 Task: Find connections with filter location Dhāmnod with filter topic #stayhomewith filter profile language German with filter current company YASH Technologies with filter school Mar Athanasius College of Engineering with filter industry Shipbuilding with filter service category Lead Generation with filter keywords title Biological Engineer
Action: Mouse moved to (551, 72)
Screenshot: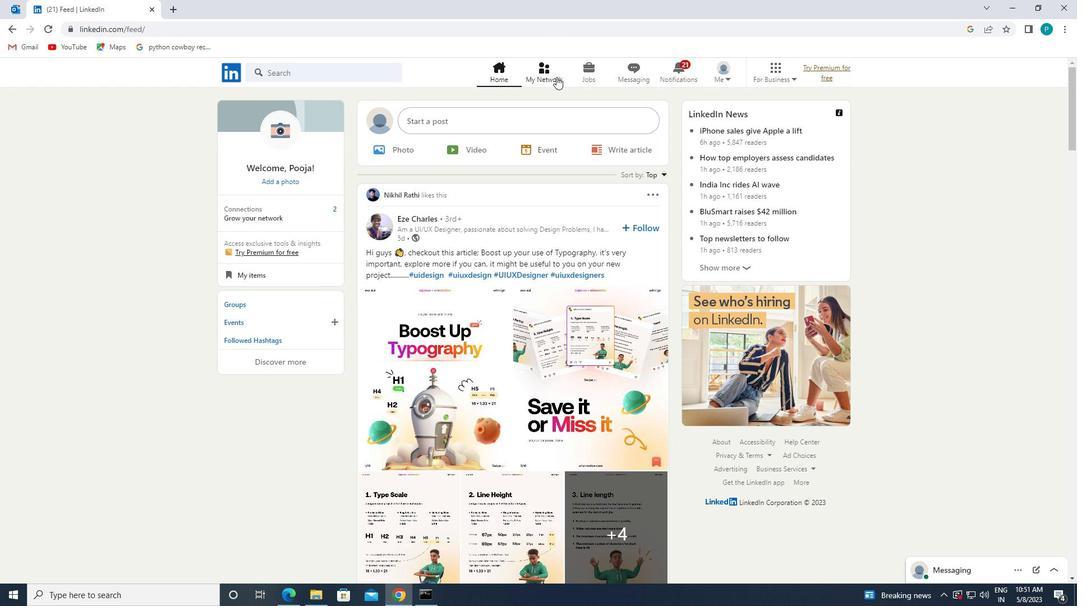 
Action: Mouse pressed left at (551, 72)
Screenshot: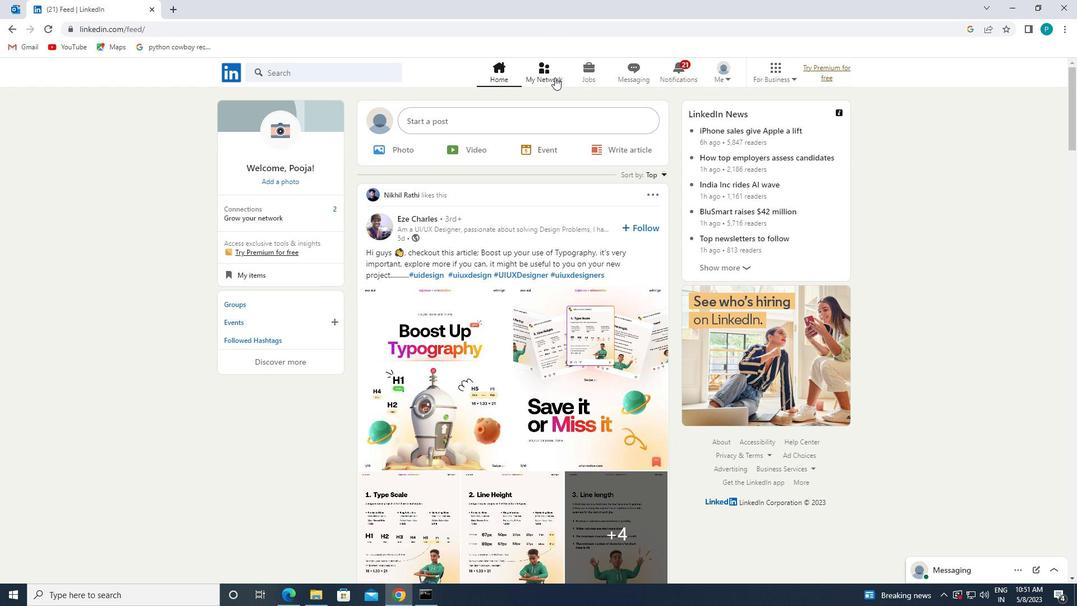 
Action: Mouse moved to (312, 140)
Screenshot: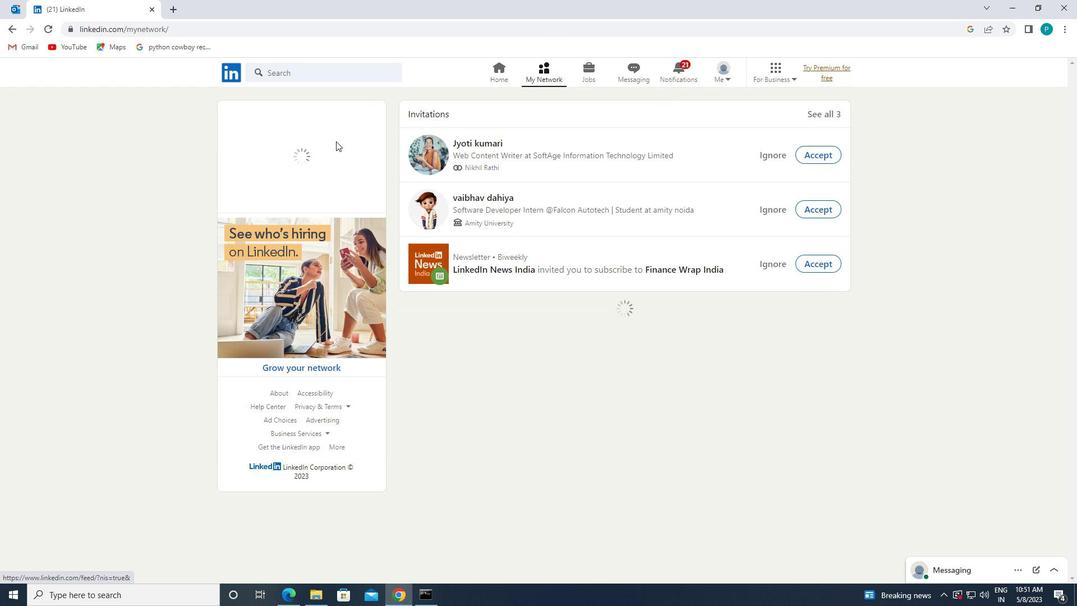 
Action: Mouse pressed left at (312, 140)
Screenshot: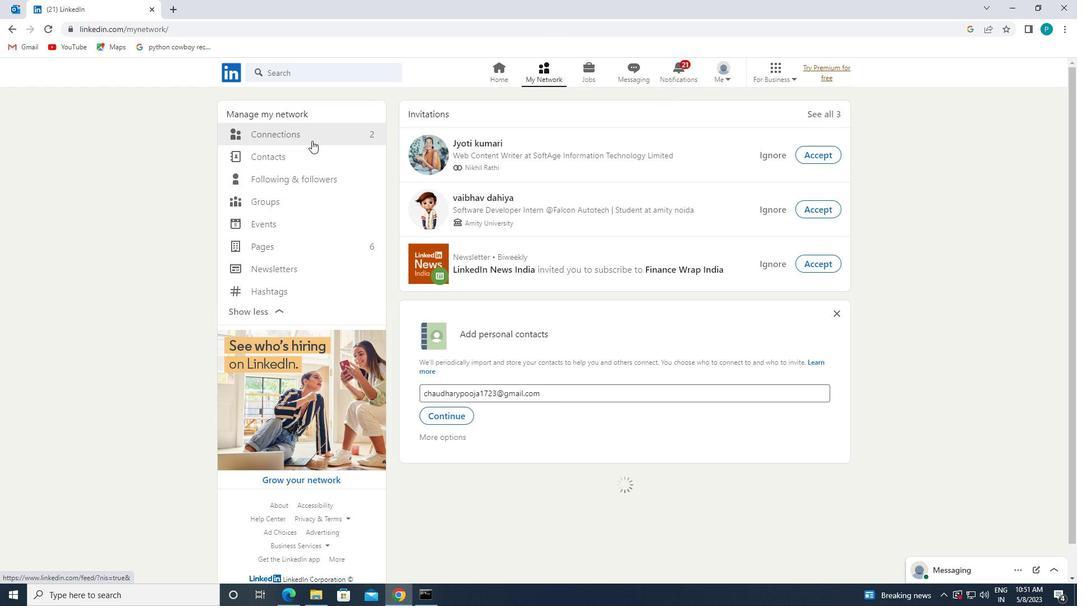 
Action: Mouse moved to (312, 140)
Screenshot: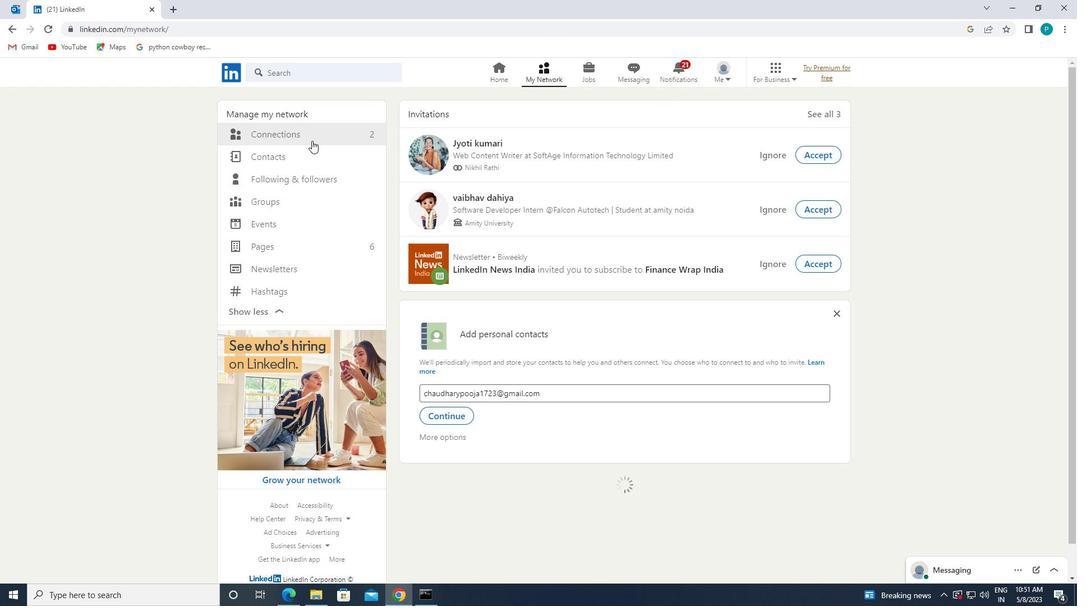 
Action: Mouse pressed left at (312, 140)
Screenshot: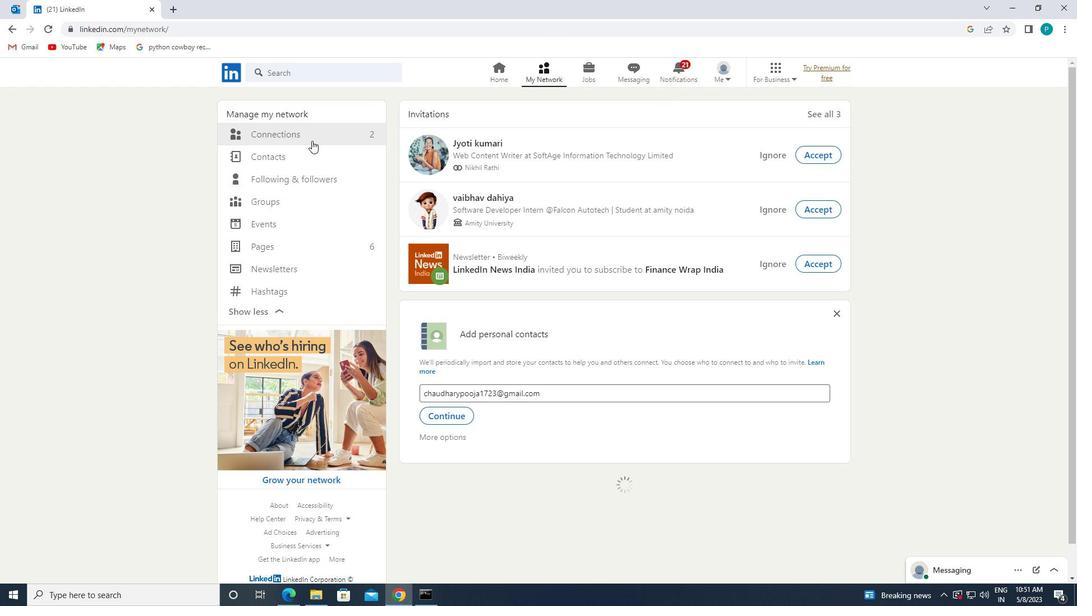 
Action: Mouse pressed left at (312, 140)
Screenshot: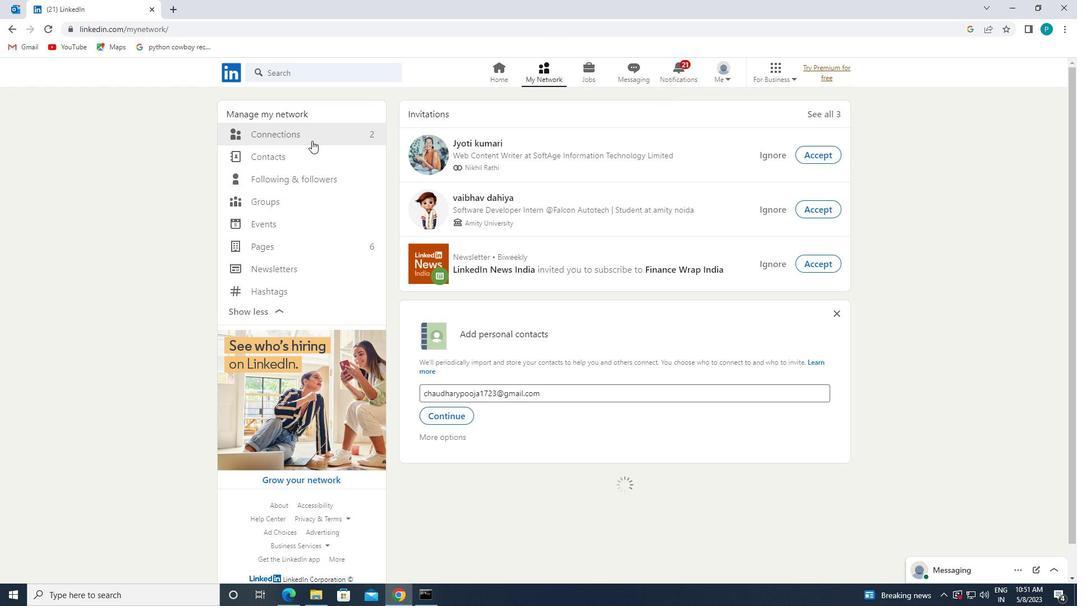 
Action: Mouse moved to (313, 133)
Screenshot: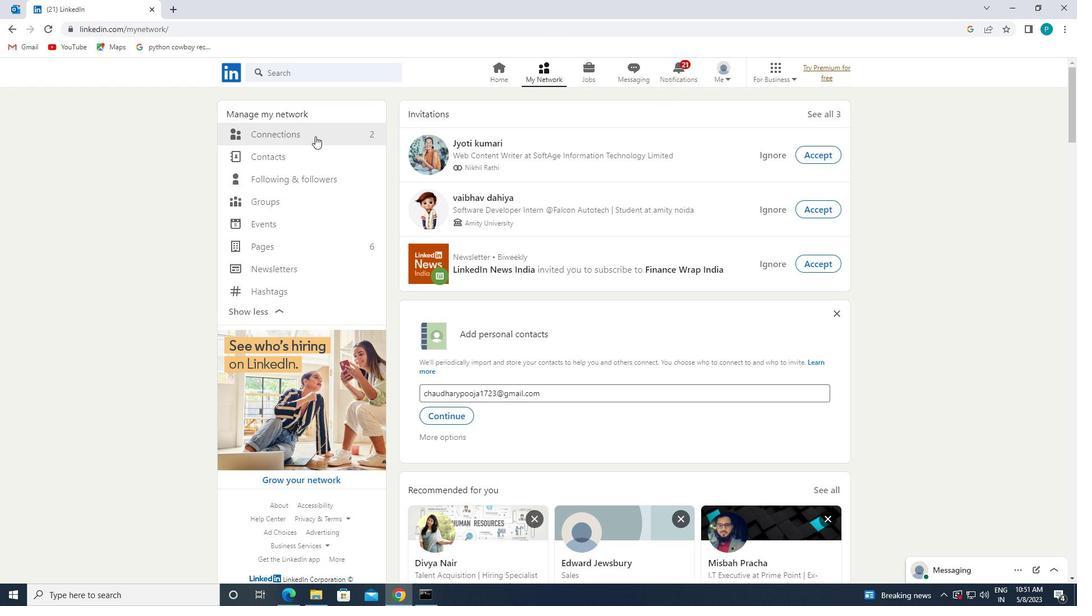 
Action: Mouse pressed left at (313, 133)
Screenshot: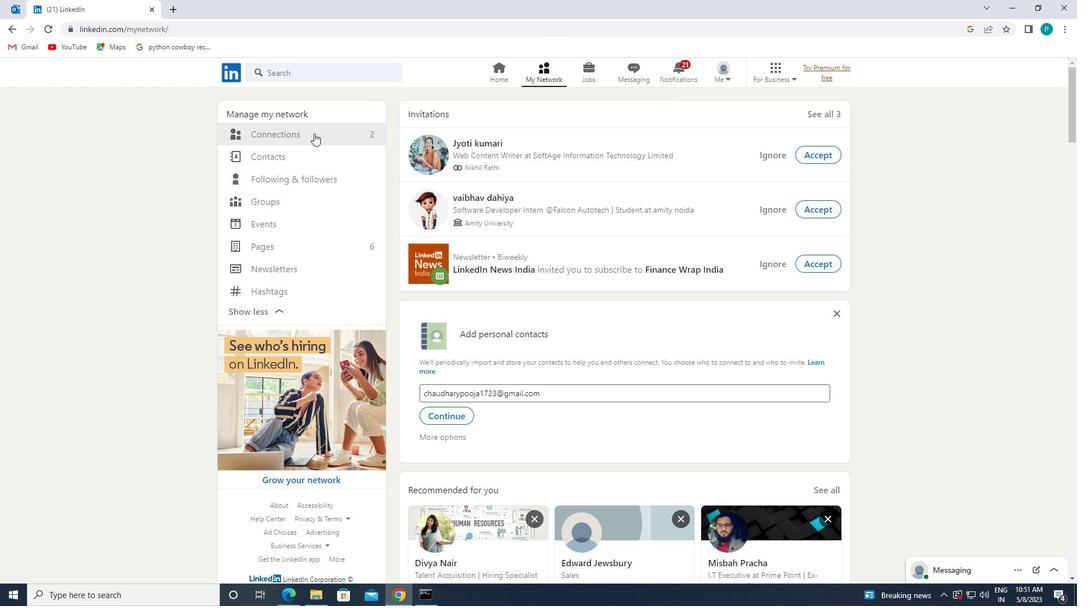 
Action: Mouse moved to (624, 131)
Screenshot: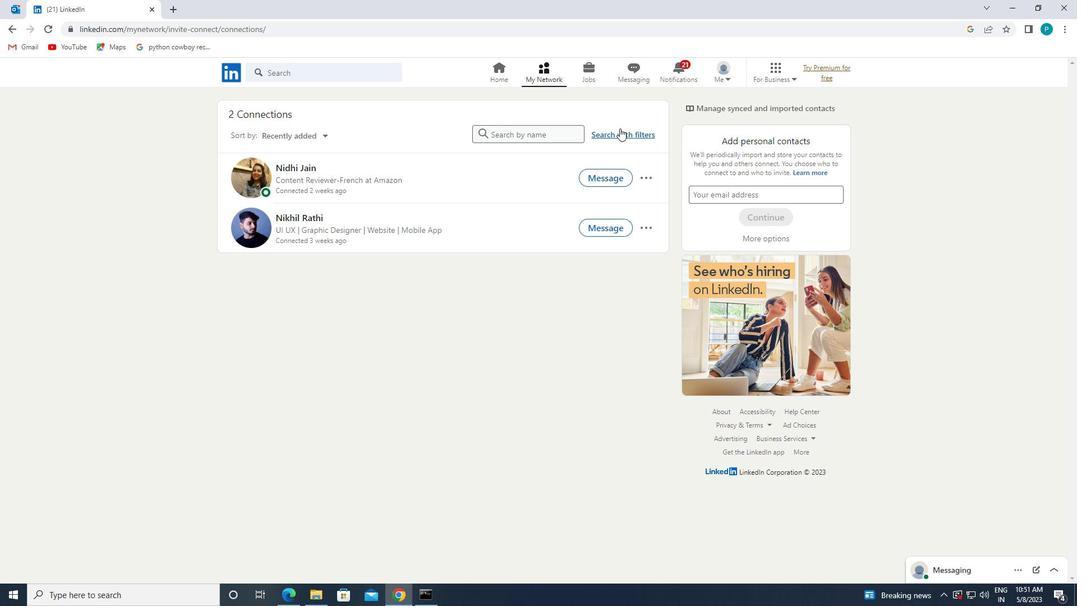 
Action: Mouse pressed left at (624, 131)
Screenshot: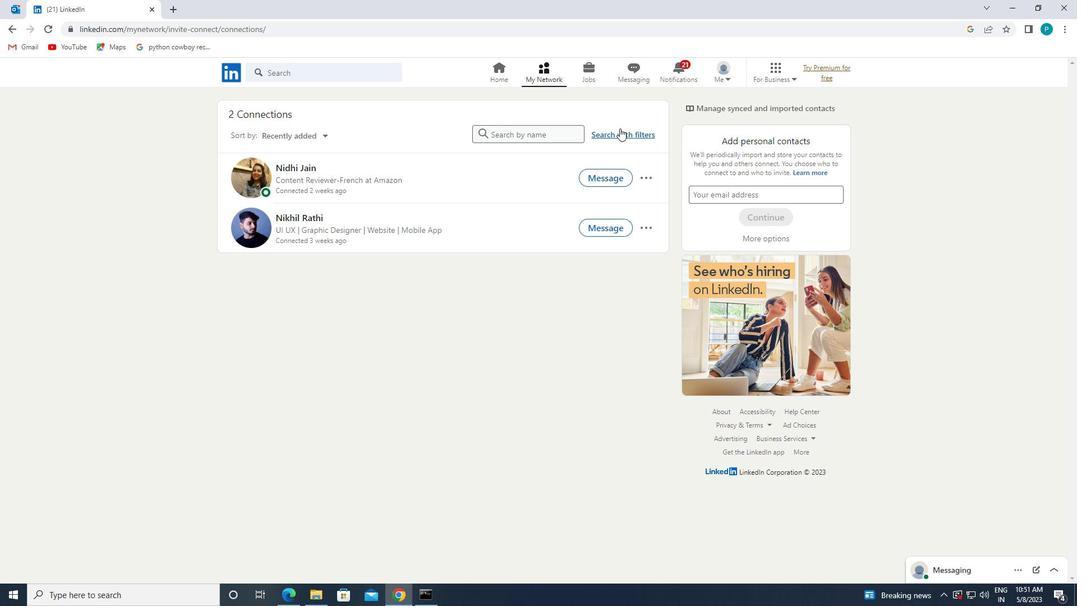 
Action: Mouse moved to (570, 102)
Screenshot: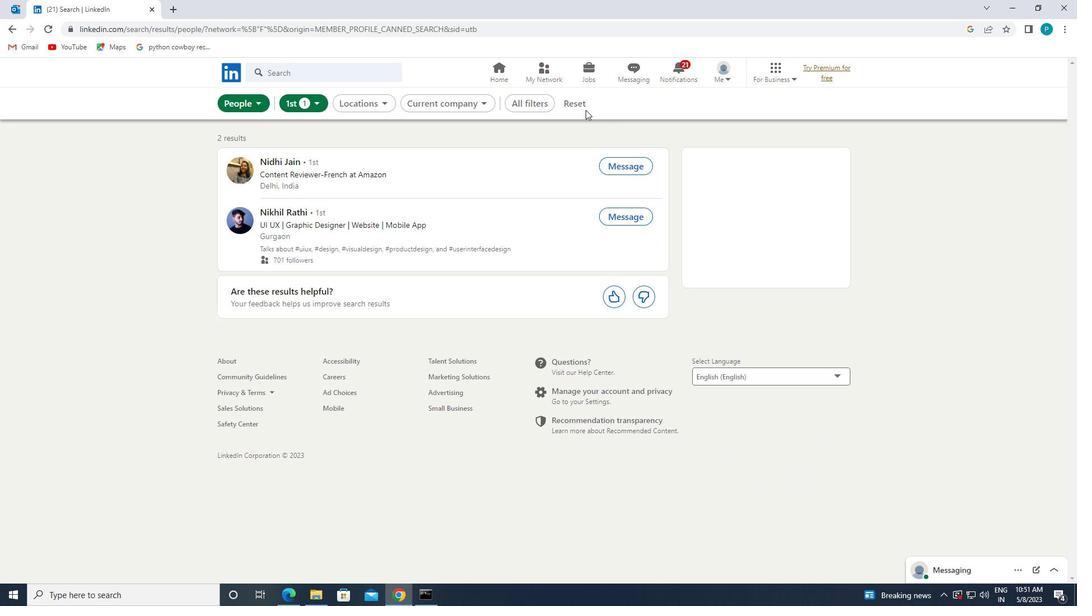
Action: Mouse pressed left at (570, 102)
Screenshot: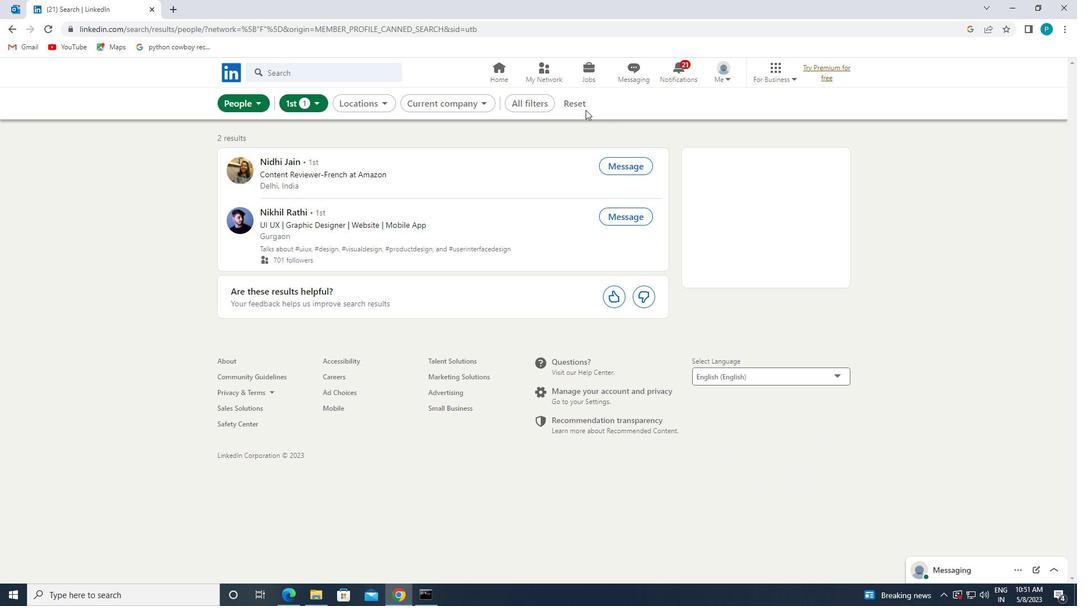 
Action: Mouse pressed left at (570, 102)
Screenshot: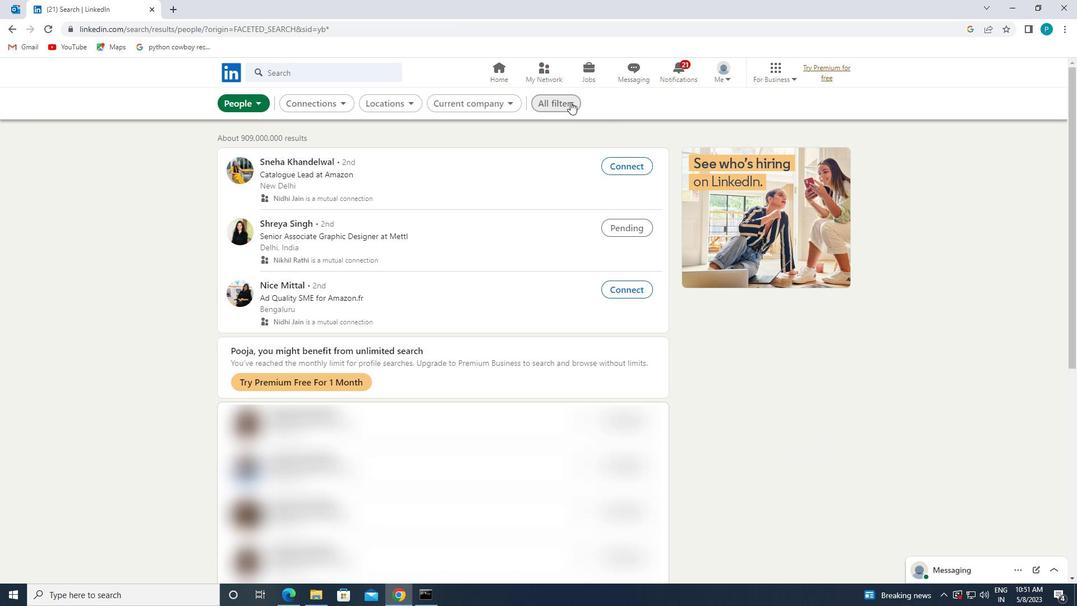 
Action: Mouse moved to (975, 280)
Screenshot: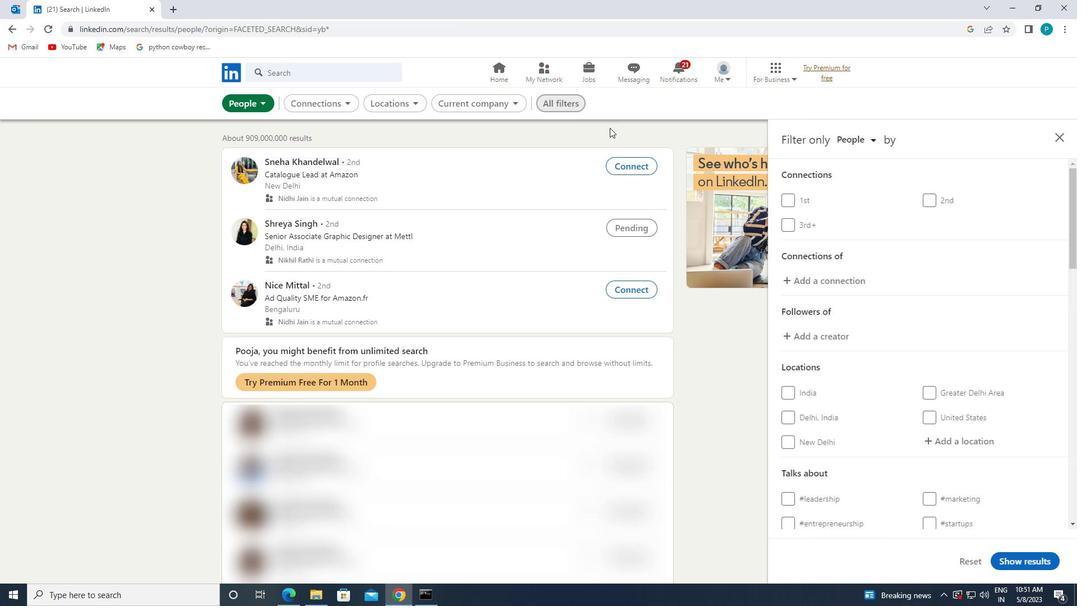 
Action: Mouse scrolled (975, 280) with delta (0, 0)
Screenshot: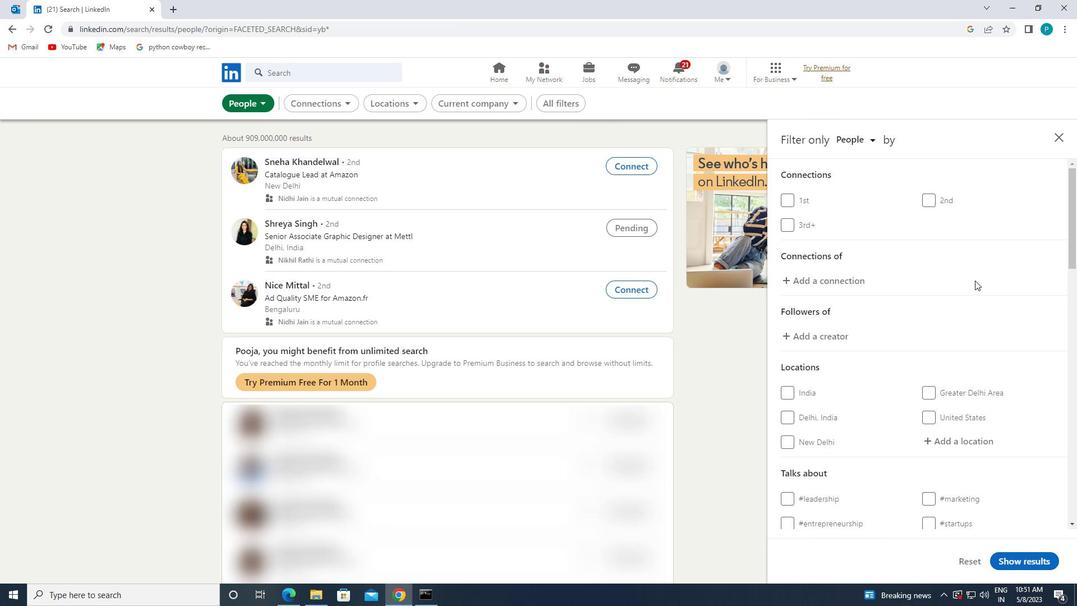 
Action: Mouse scrolled (975, 280) with delta (0, 0)
Screenshot: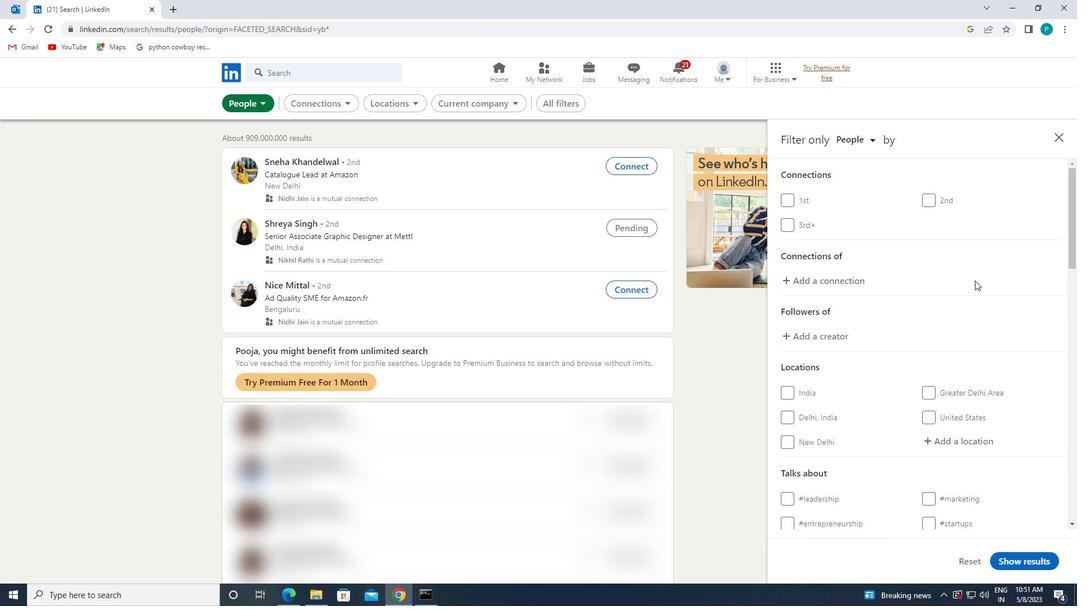 
Action: Mouse moved to (978, 327)
Screenshot: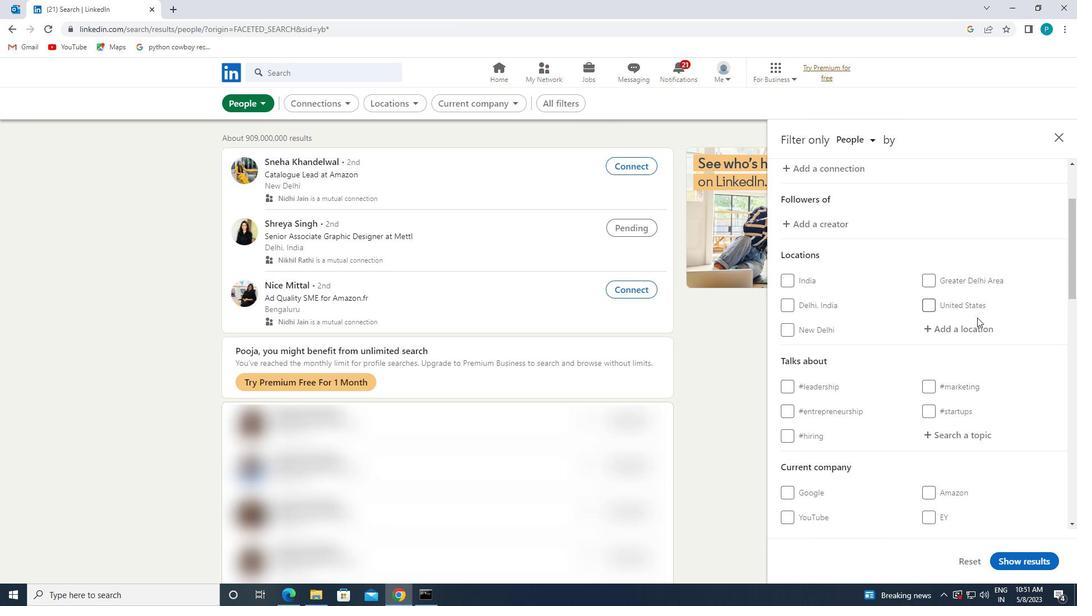 
Action: Mouse pressed left at (978, 327)
Screenshot: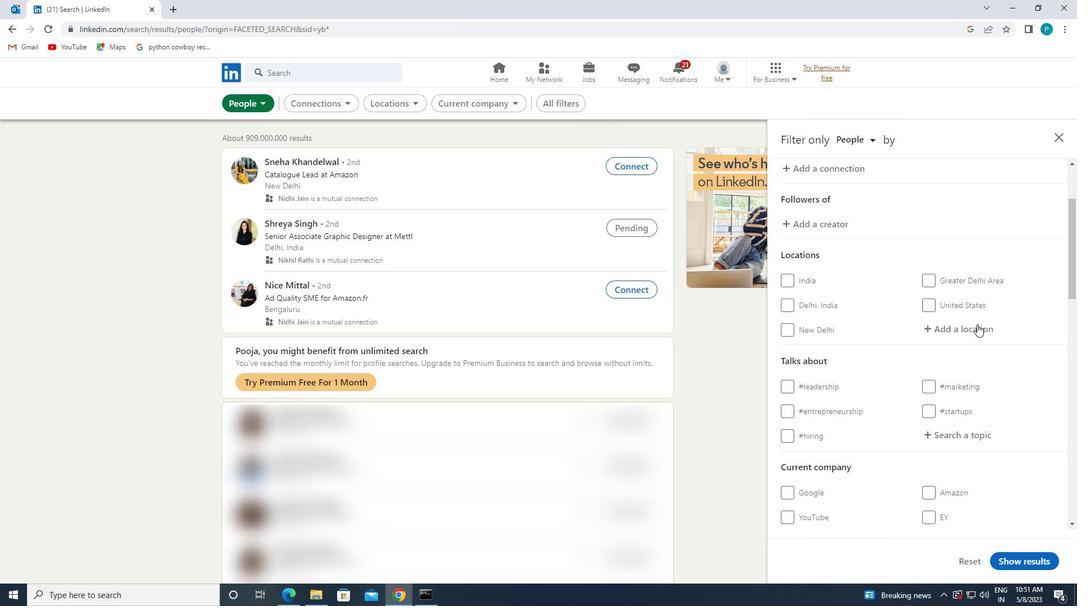 
Action: Key pressed <Key.caps_lock>d<Key.caps_lock>hamnod
Screenshot: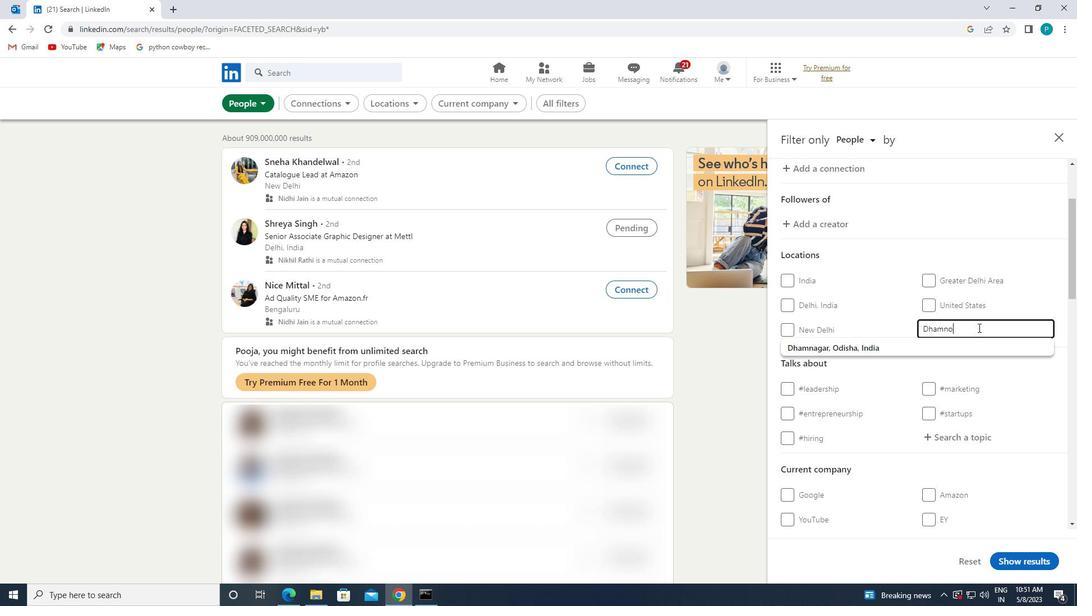
Action: Mouse moved to (968, 368)
Screenshot: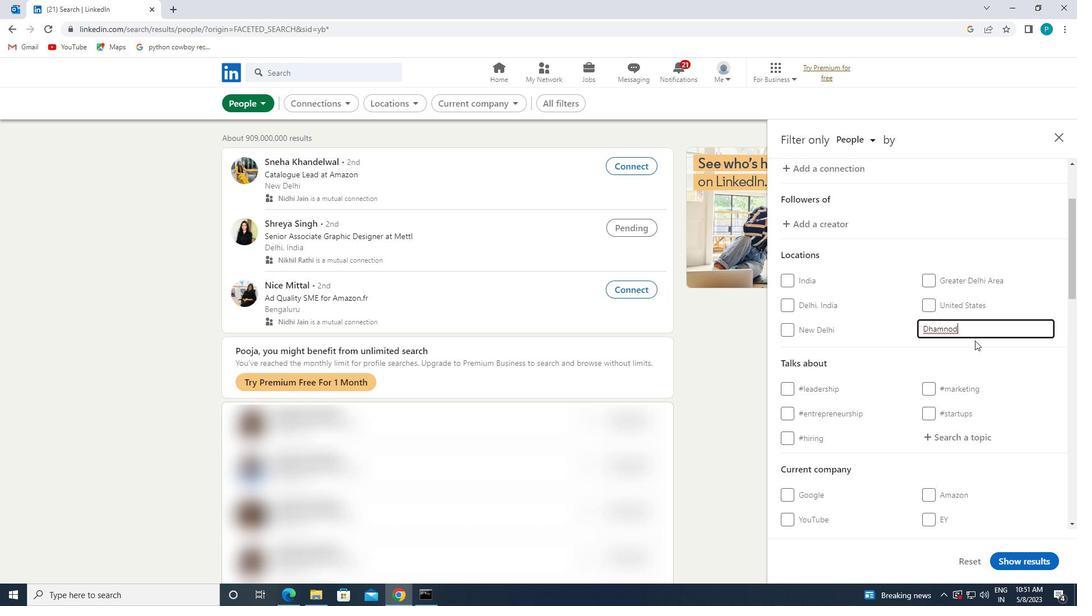 
Action: Mouse scrolled (968, 368) with delta (0, 0)
Screenshot: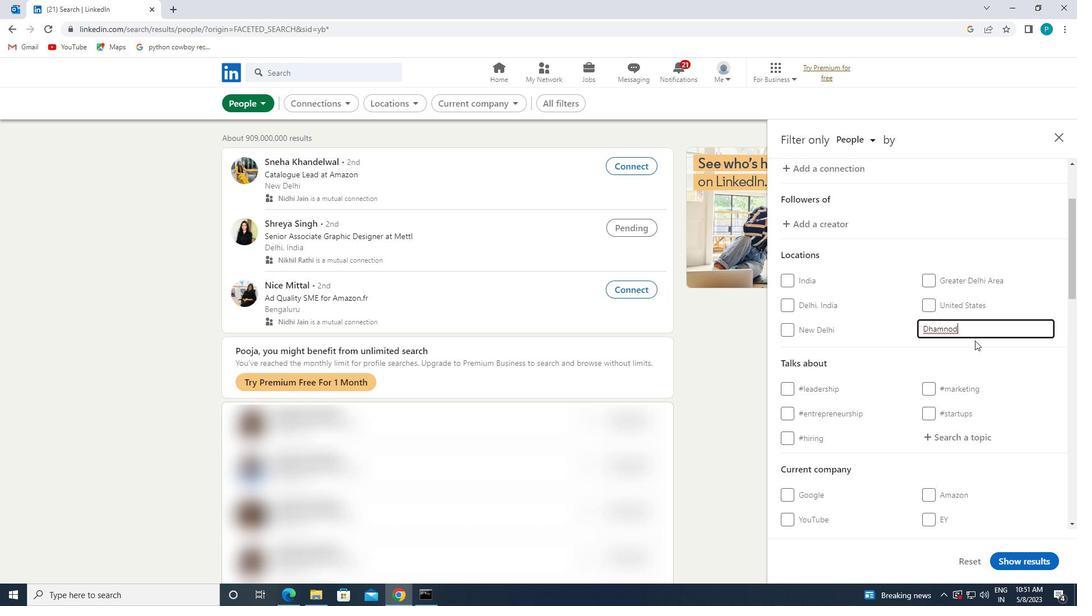 
Action: Mouse moved to (968, 368)
Screenshot: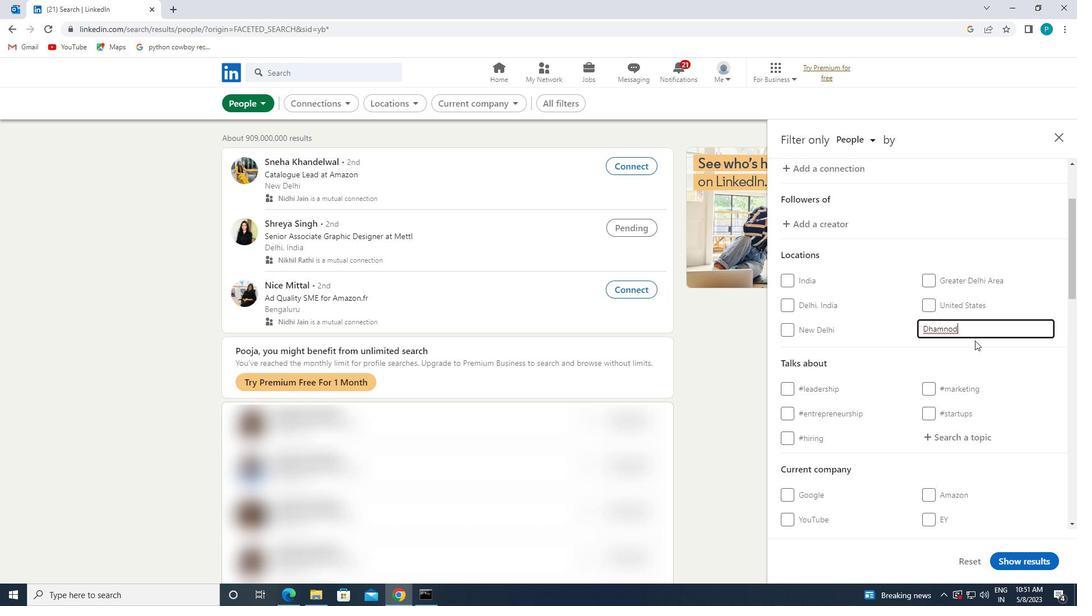 
Action: Mouse scrolled (968, 368) with delta (0, 0)
Screenshot: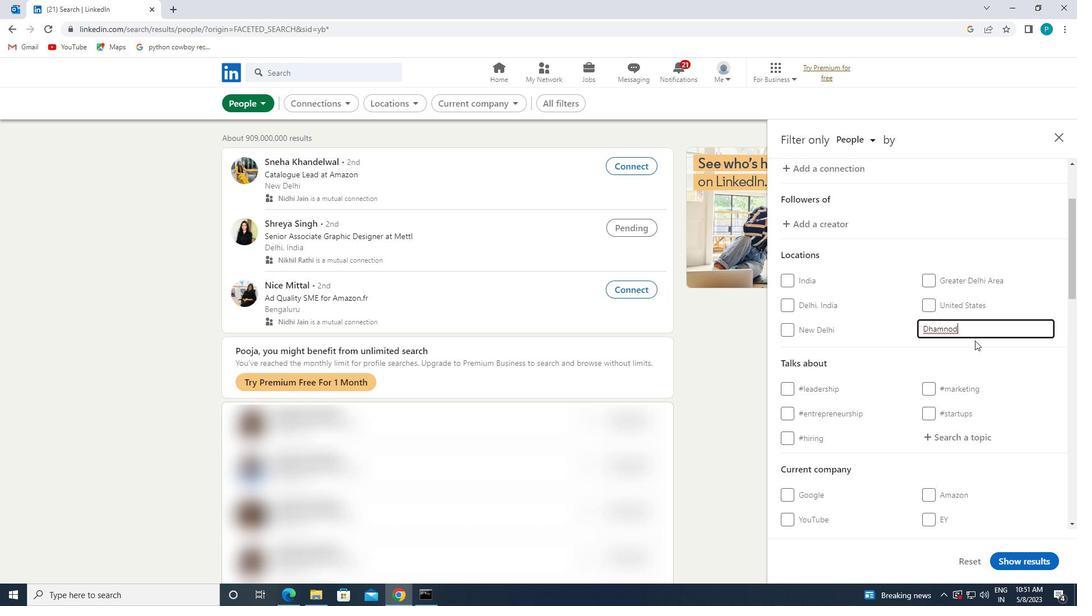 
Action: Mouse moved to (956, 331)
Screenshot: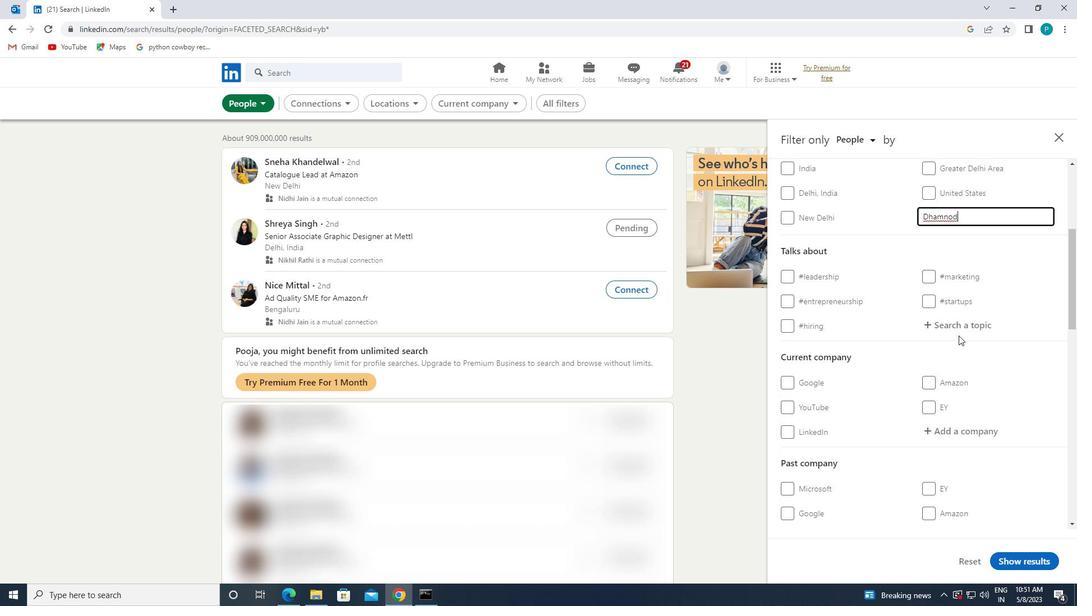 
Action: Mouse pressed left at (956, 331)
Screenshot: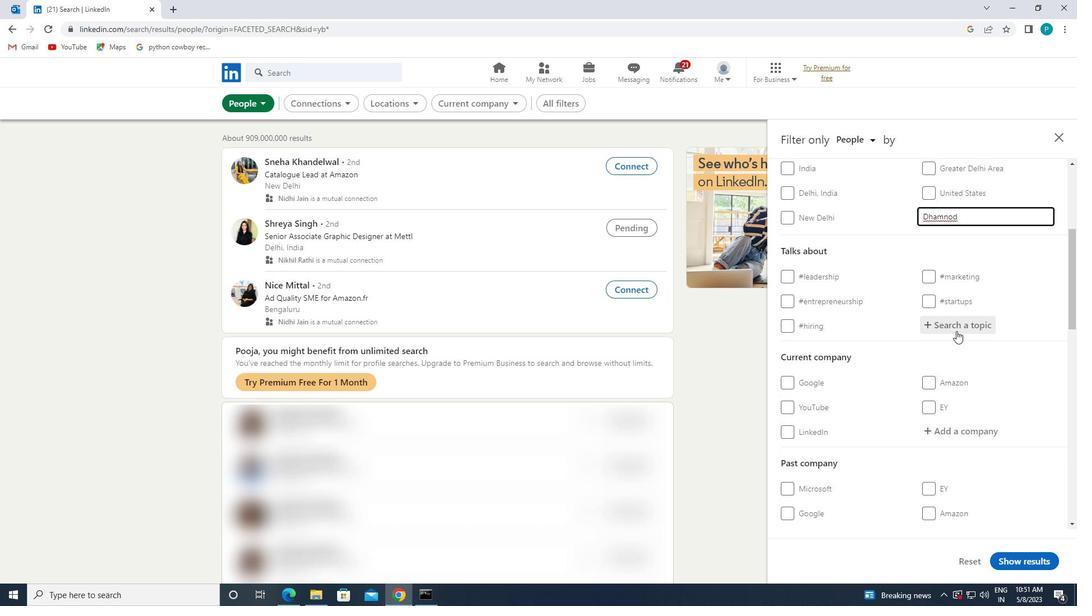 
Action: Key pressed <Key.shift>#STAYHOME
Screenshot: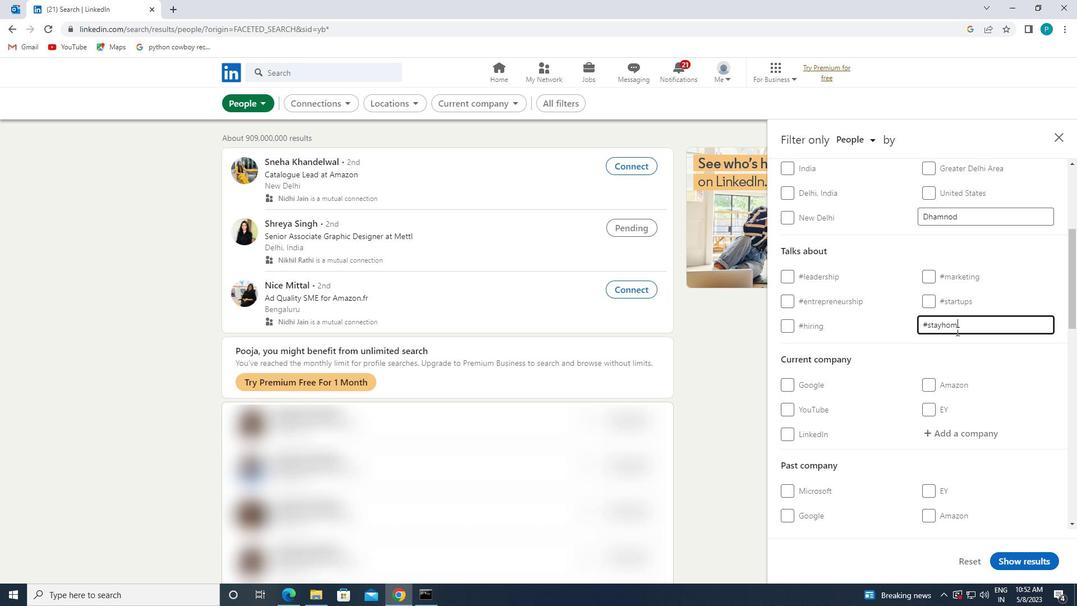 
Action: Mouse scrolled (956, 330) with delta (0, 0)
Screenshot: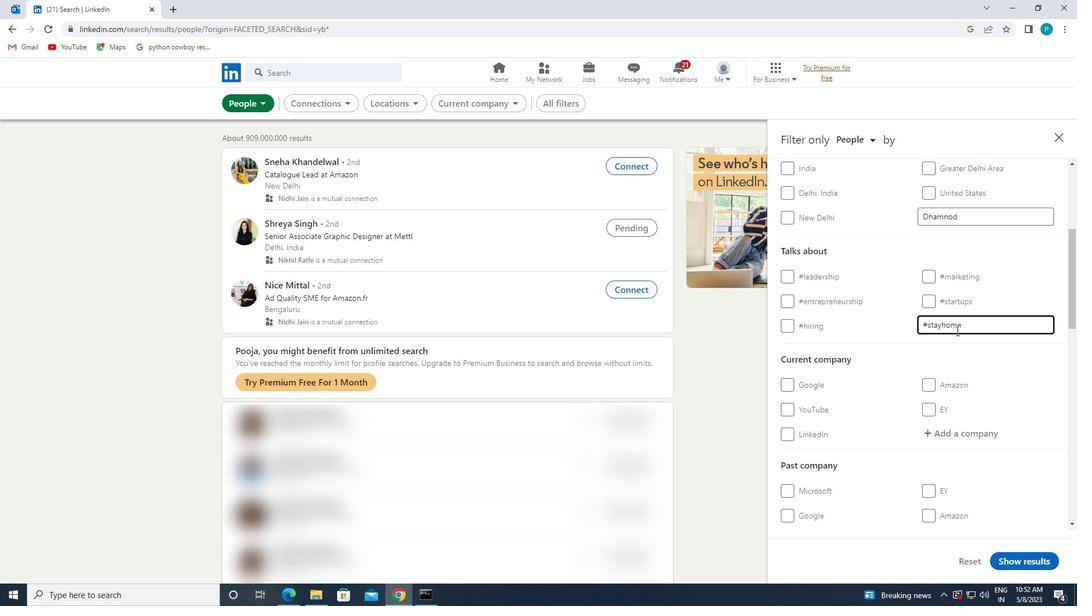 
Action: Mouse moved to (953, 332)
Screenshot: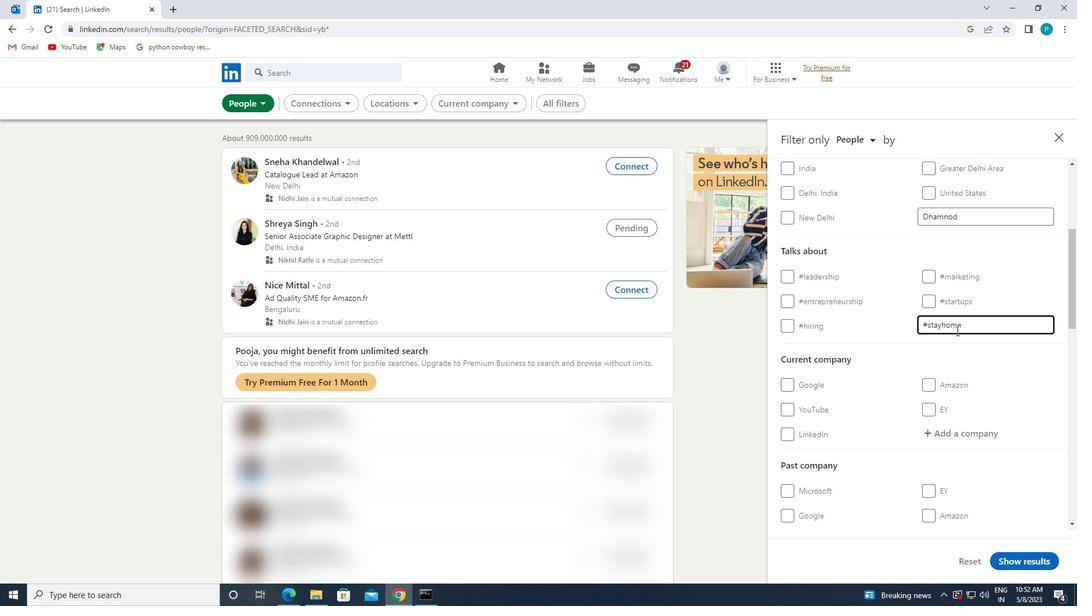 
Action: Mouse scrolled (953, 332) with delta (0, 0)
Screenshot: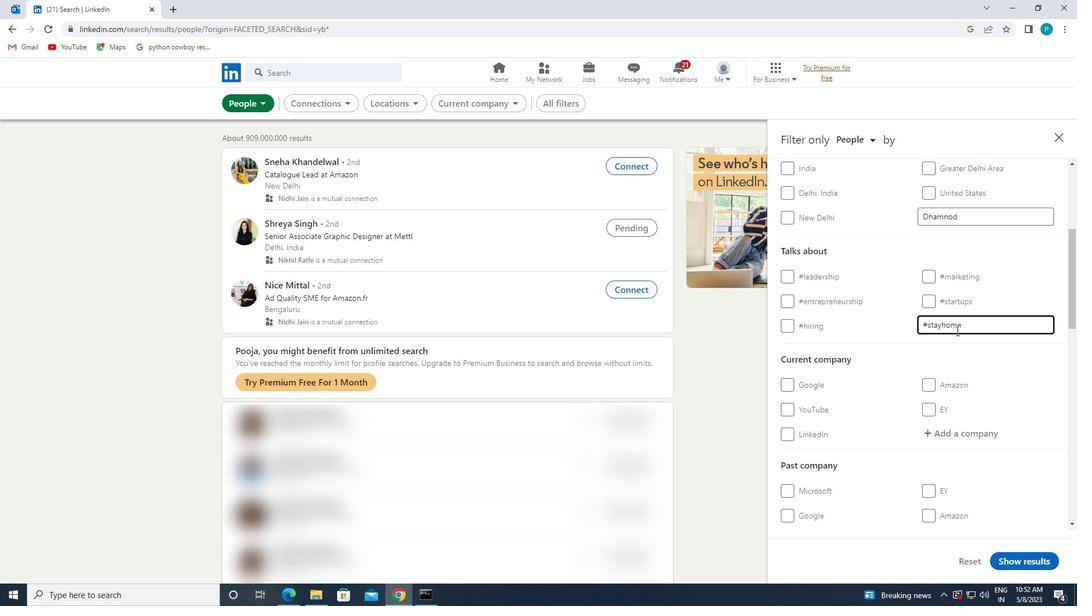 
Action: Mouse moved to (932, 350)
Screenshot: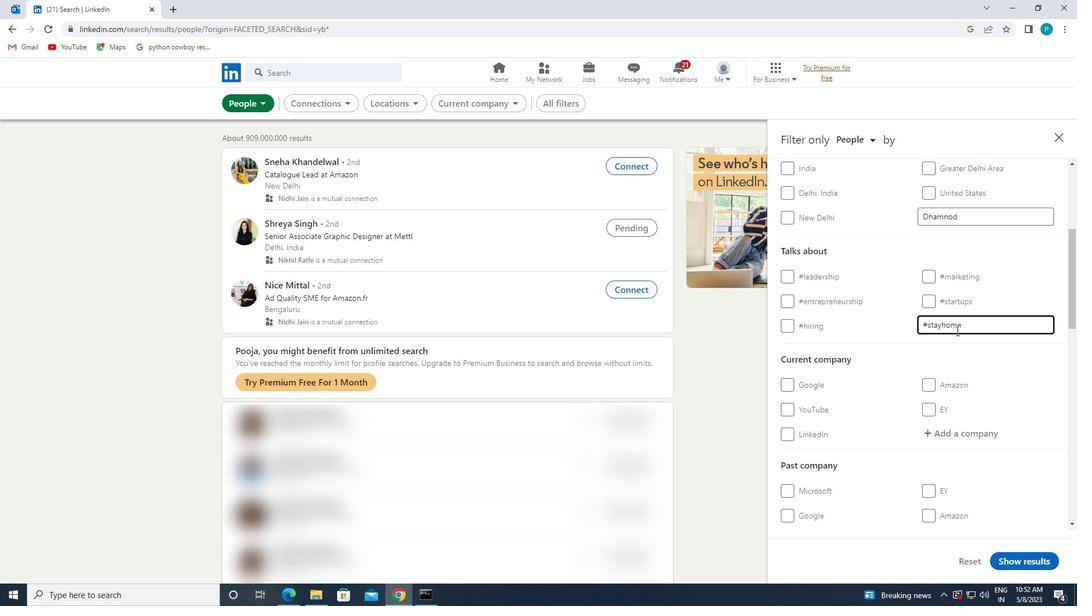 
Action: Mouse scrolled (932, 349) with delta (0, 0)
Screenshot: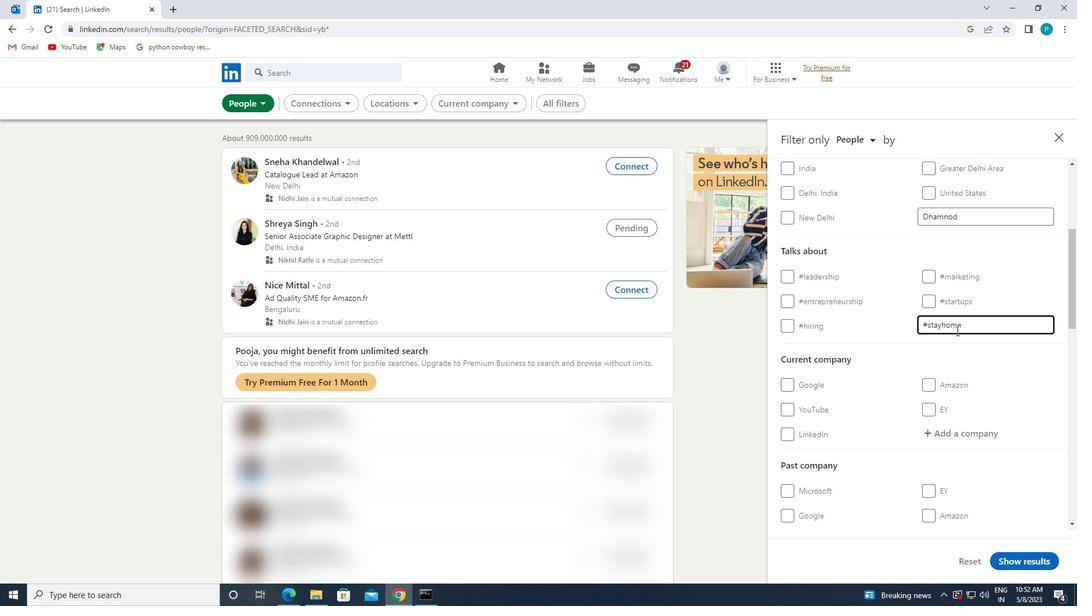 
Action: Mouse moved to (864, 344)
Screenshot: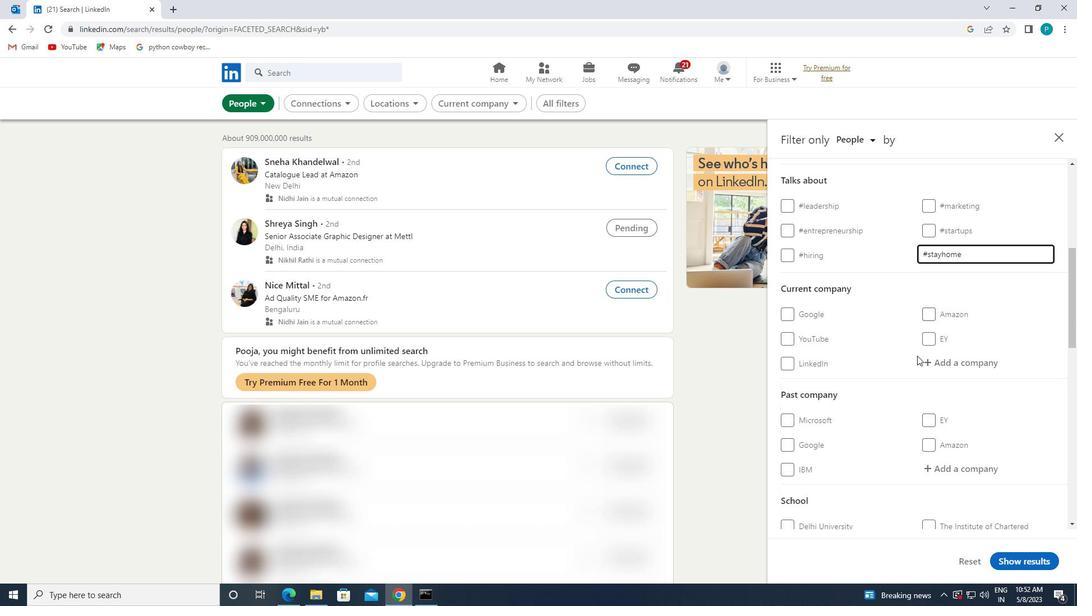 
Action: Mouse scrolled (864, 344) with delta (0, 0)
Screenshot: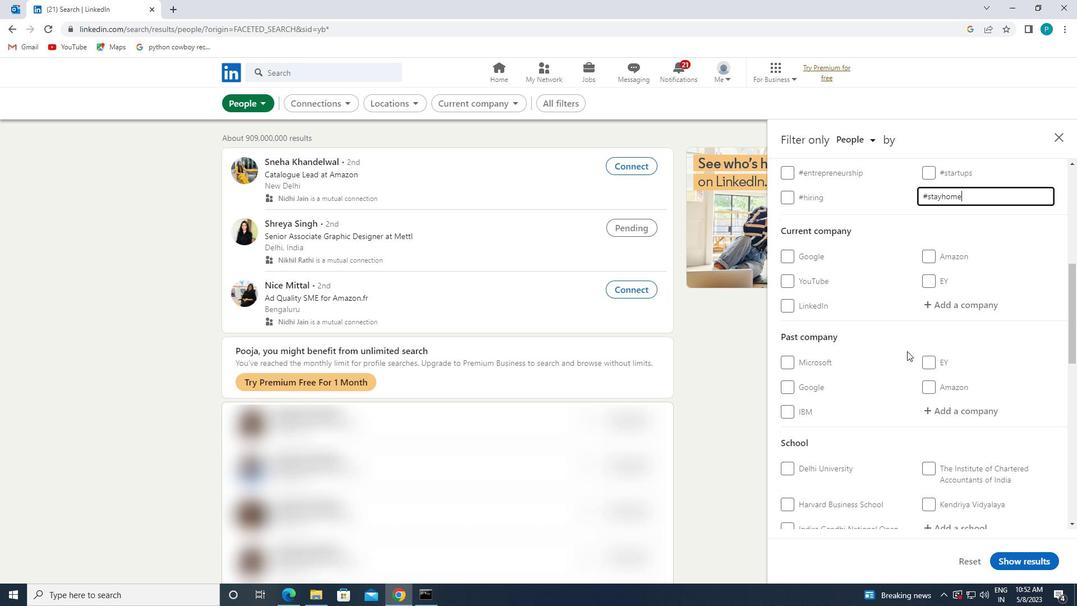 
Action: Mouse scrolled (864, 344) with delta (0, 0)
Screenshot: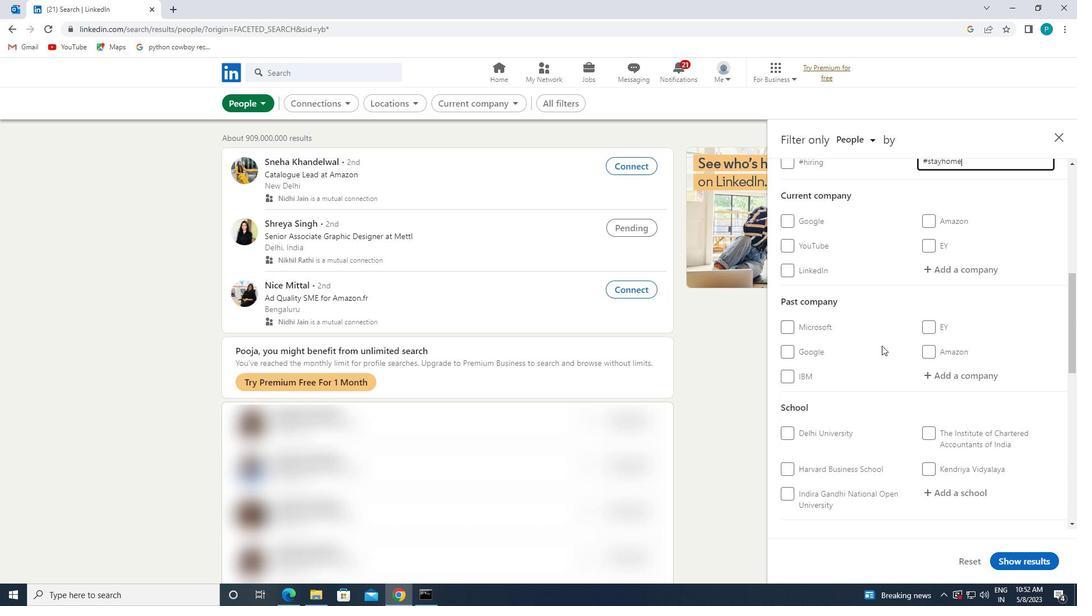
Action: Mouse scrolled (864, 344) with delta (0, 0)
Screenshot: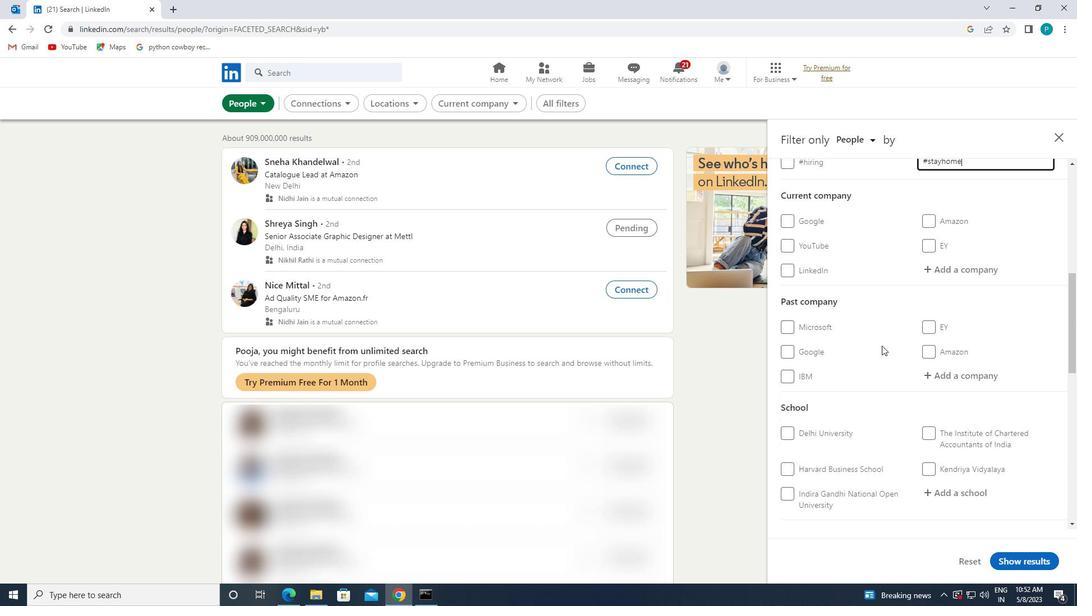 
Action: Mouse moved to (826, 395)
Screenshot: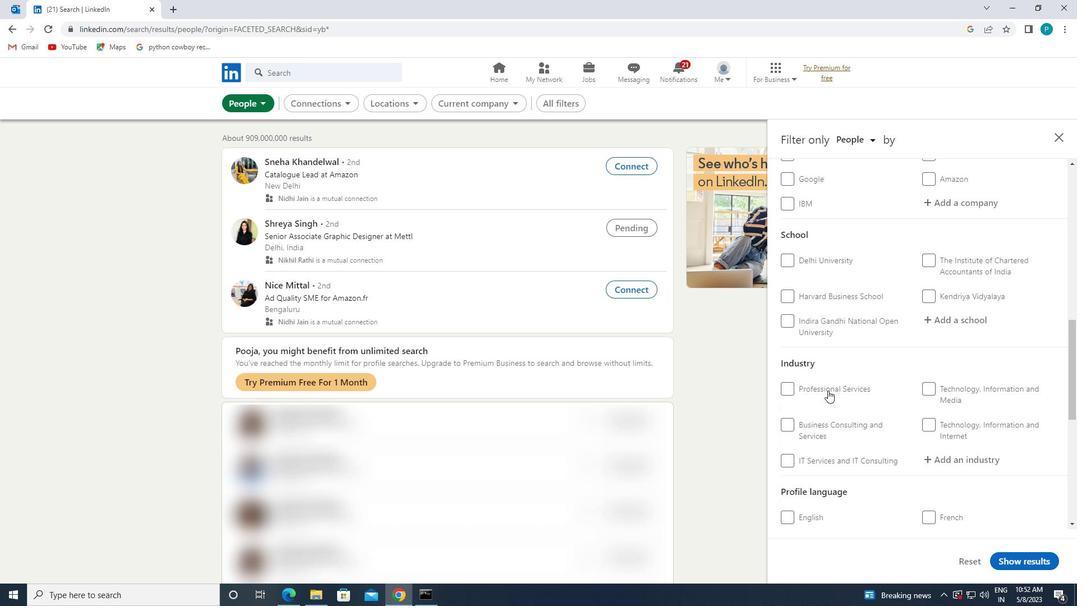 
Action: Mouse scrolled (826, 395) with delta (0, 0)
Screenshot: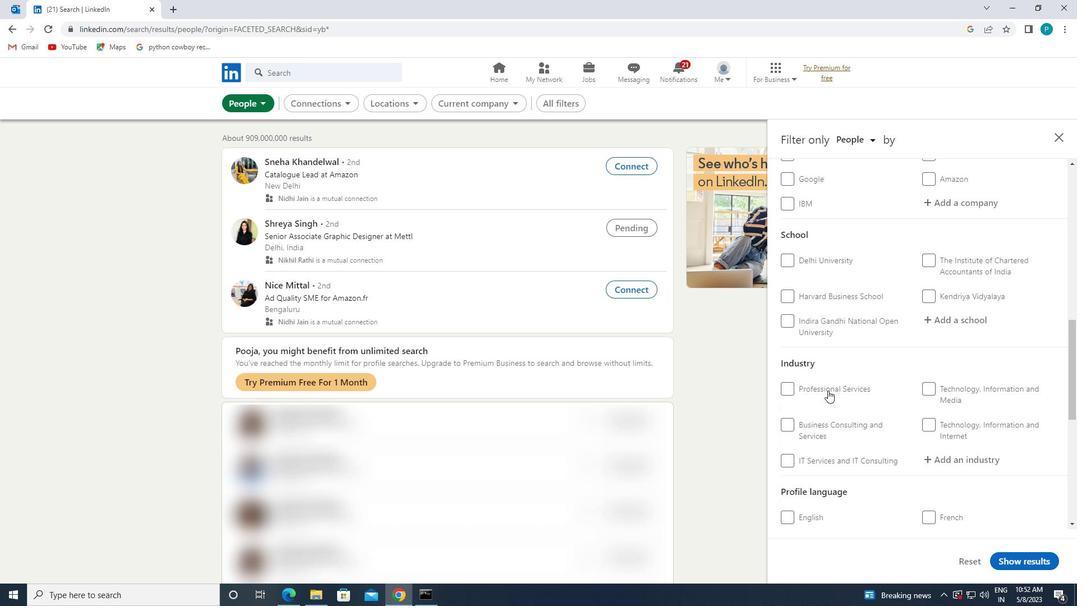 
Action: Mouse moved to (826, 396)
Screenshot: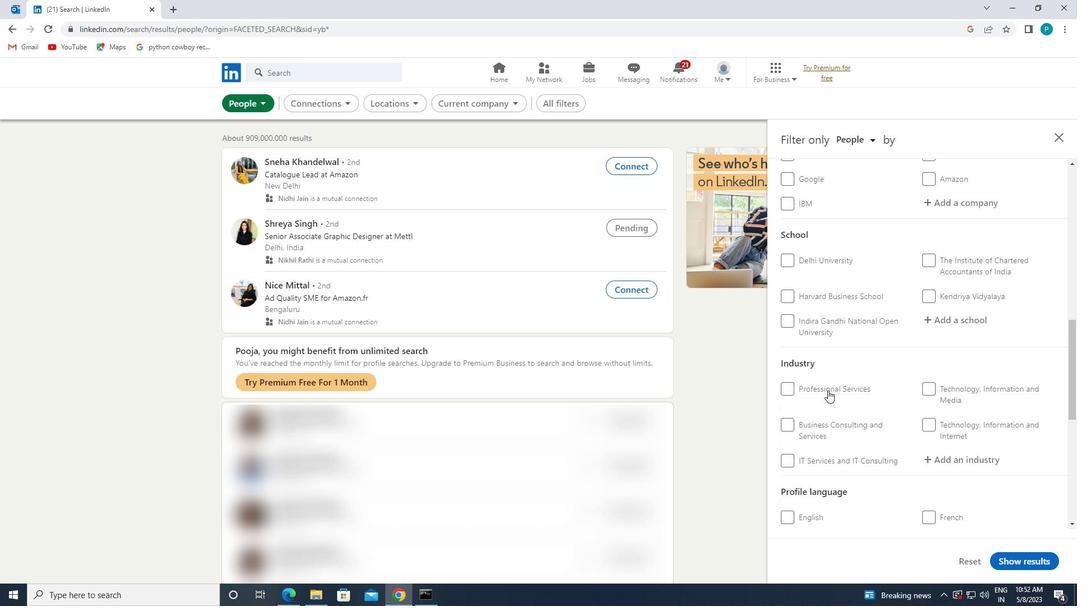 
Action: Mouse scrolled (826, 396) with delta (0, 0)
Screenshot: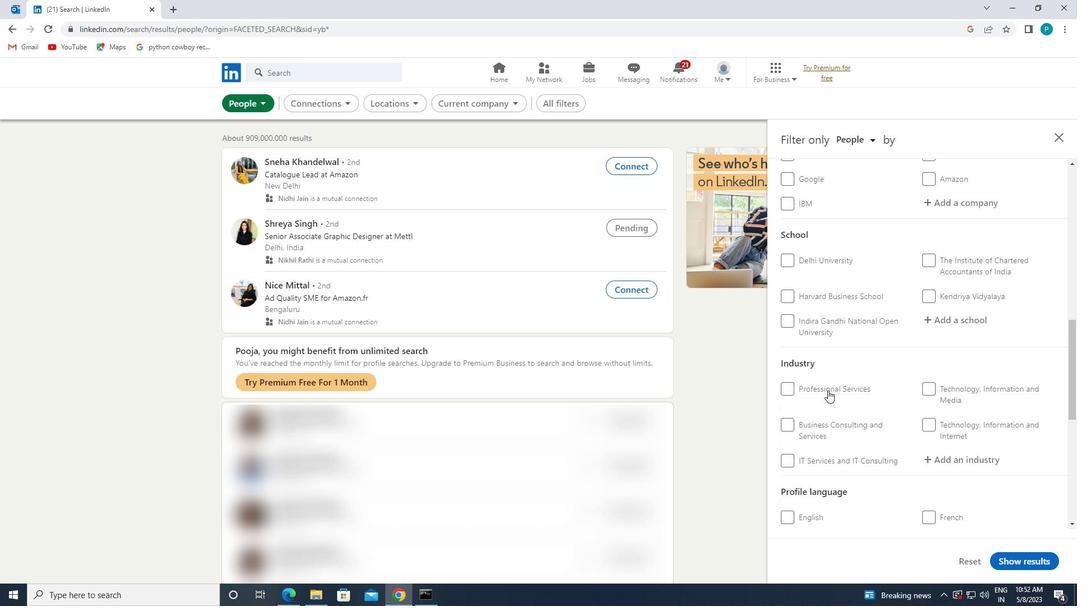 
Action: Mouse moved to (802, 452)
Screenshot: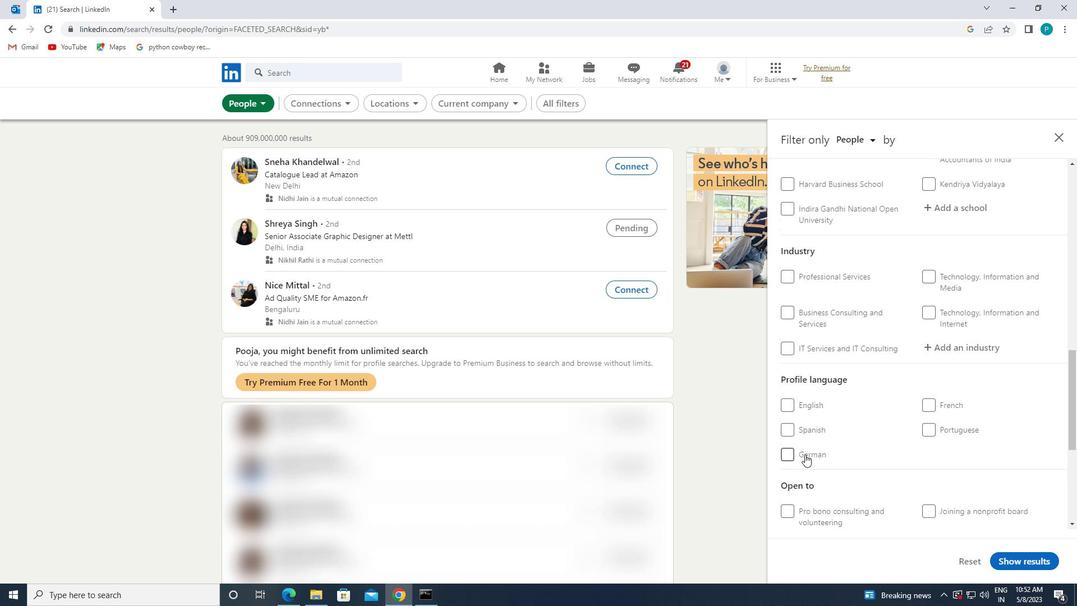 
Action: Mouse pressed left at (802, 452)
Screenshot: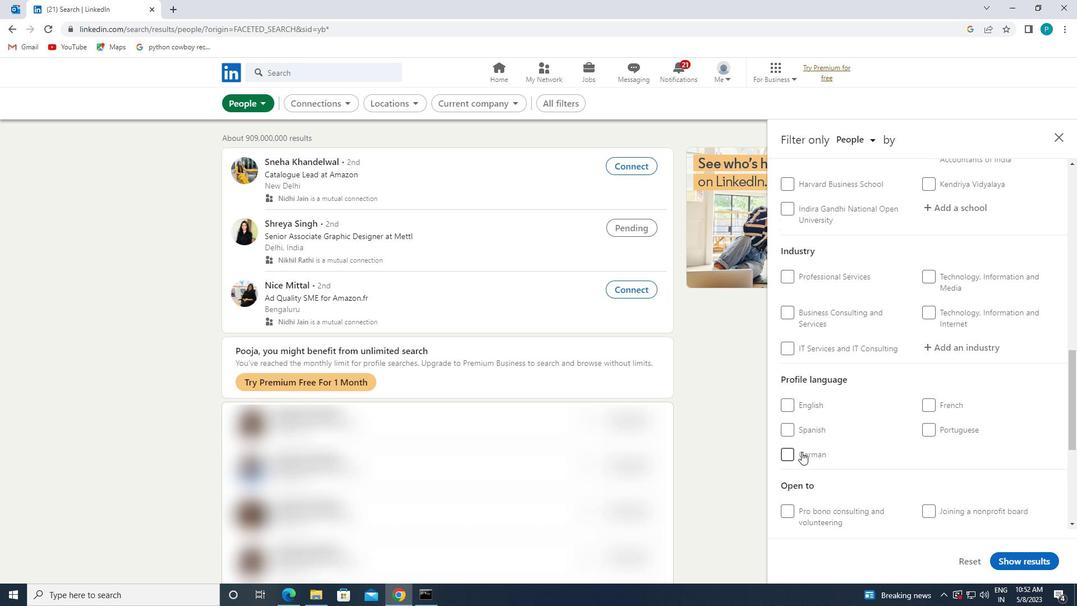 
Action: Mouse moved to (959, 421)
Screenshot: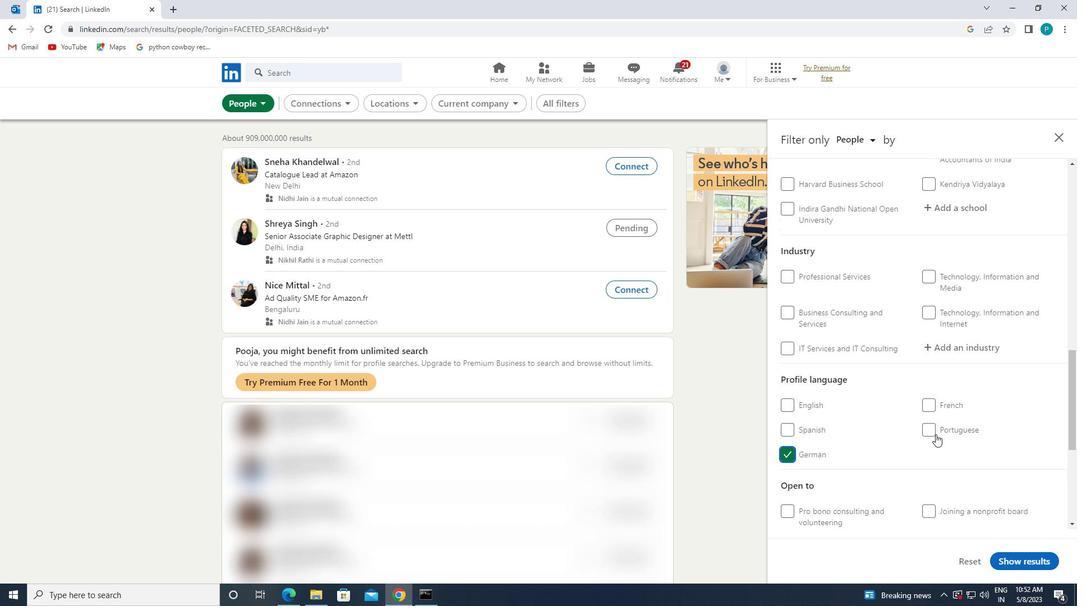 
Action: Mouse scrolled (959, 422) with delta (0, 0)
Screenshot: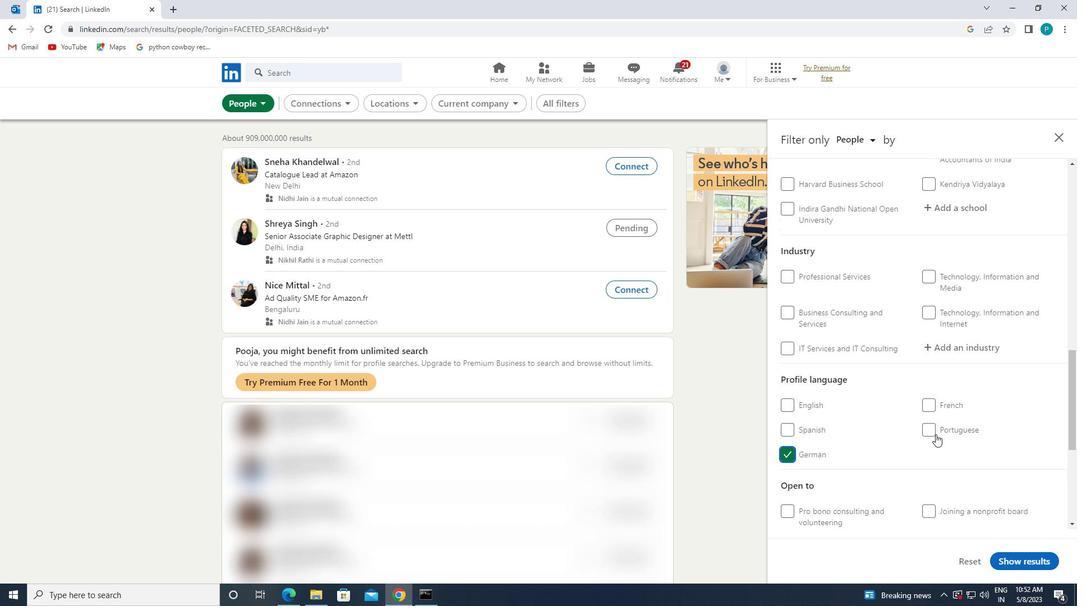 
Action: Mouse moved to (959, 419)
Screenshot: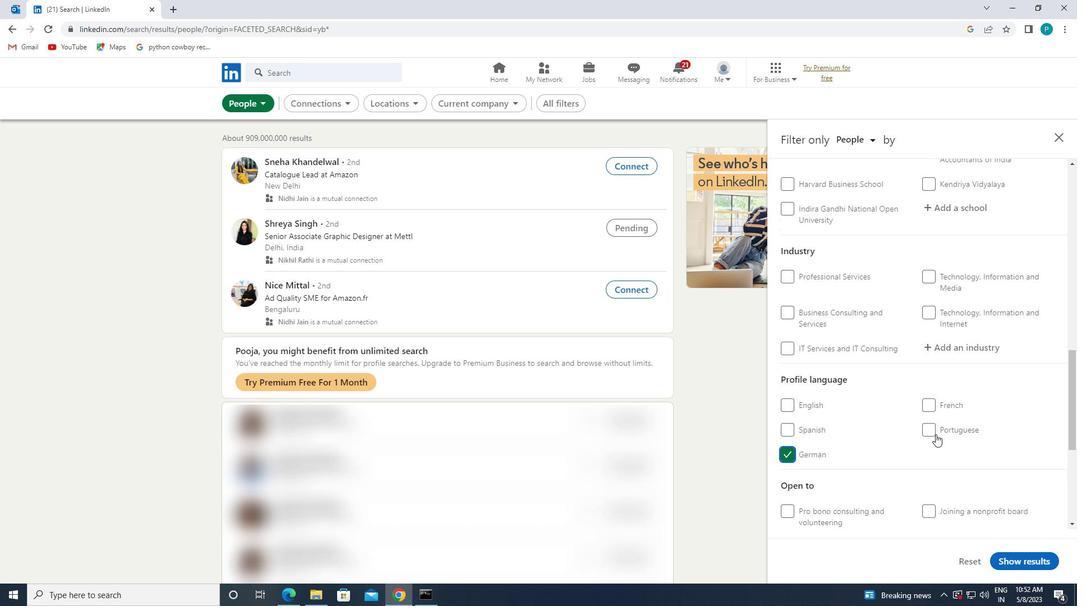 
Action: Mouse scrolled (959, 420) with delta (0, 0)
Screenshot: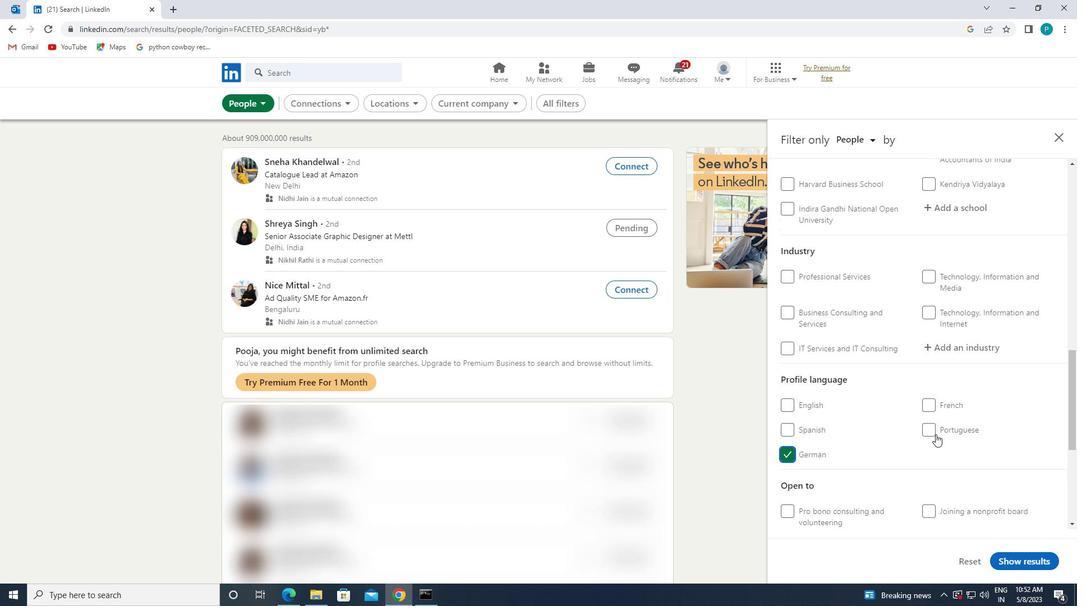 
Action: Mouse moved to (959, 419)
Screenshot: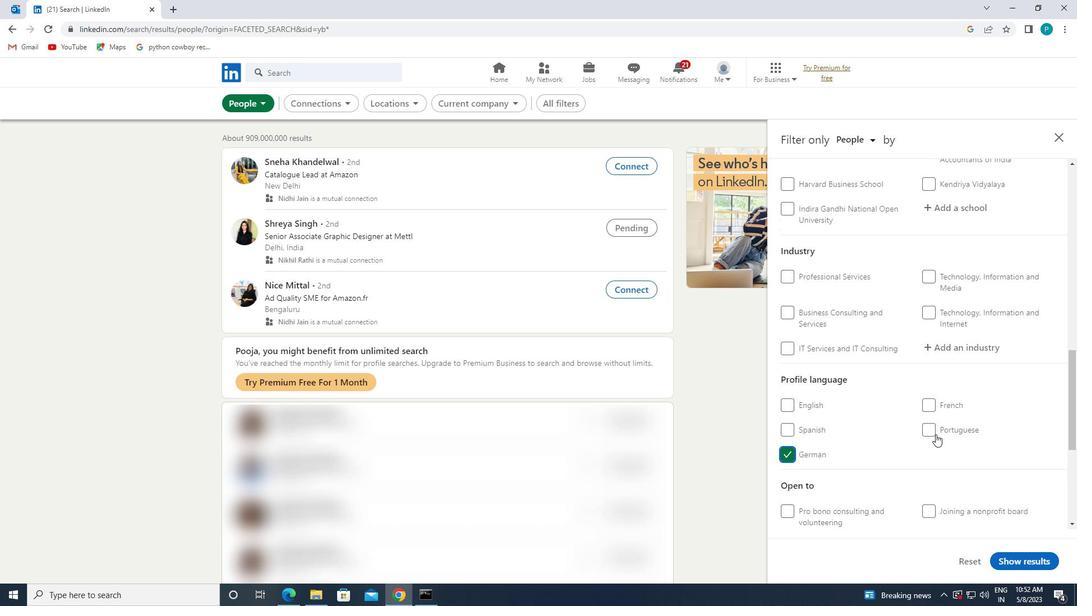 
Action: Mouse scrolled (959, 420) with delta (0, 0)
Screenshot: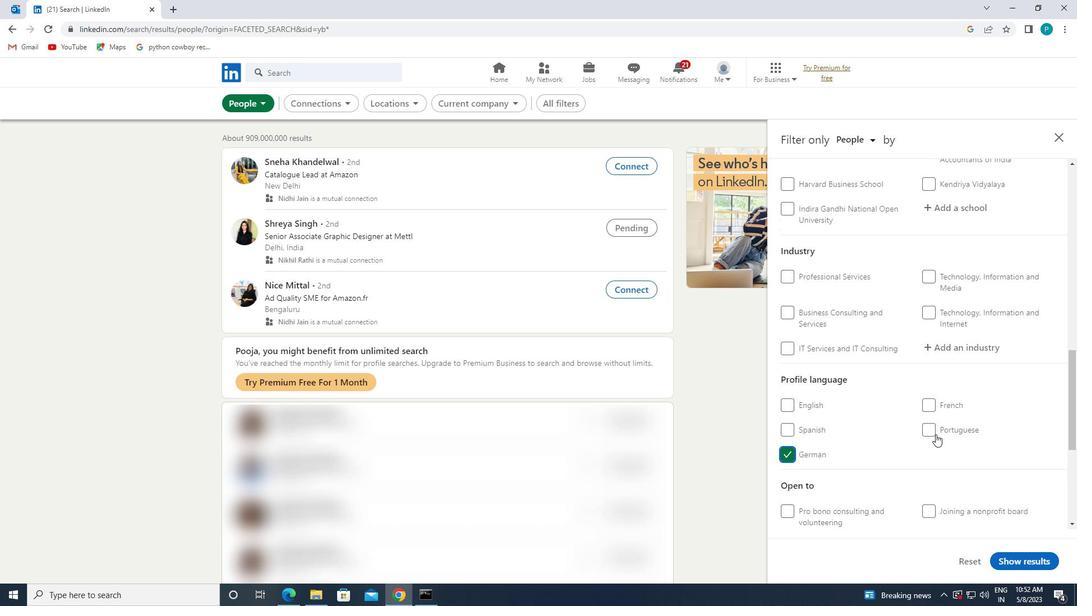 
Action: Mouse moved to (958, 414)
Screenshot: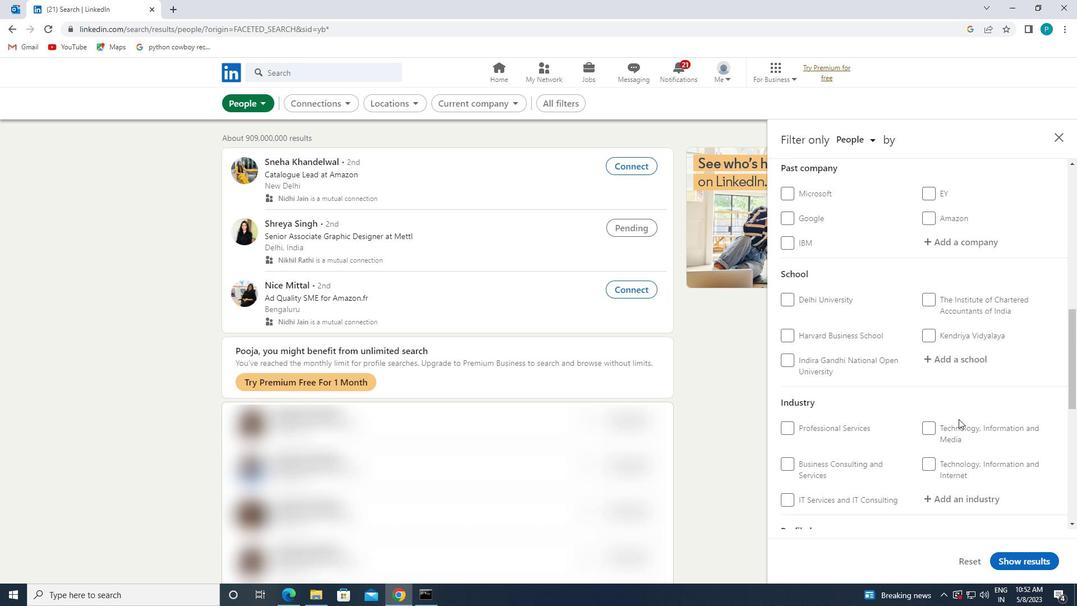 
Action: Mouse scrolled (958, 414) with delta (0, 0)
Screenshot: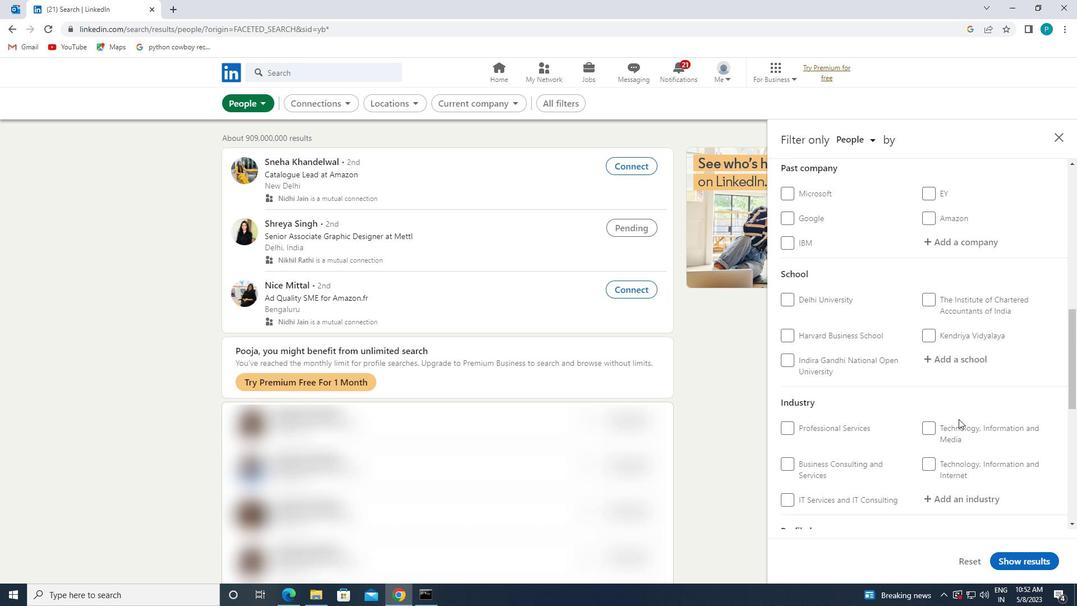
Action: Mouse moved to (958, 413)
Screenshot: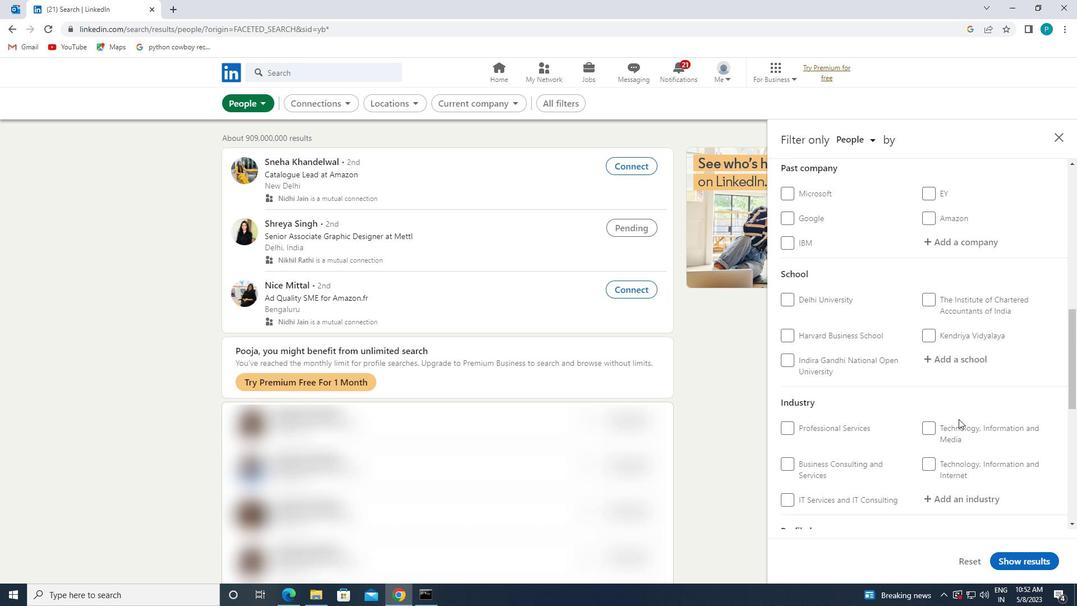 
Action: Mouse scrolled (958, 414) with delta (0, 0)
Screenshot: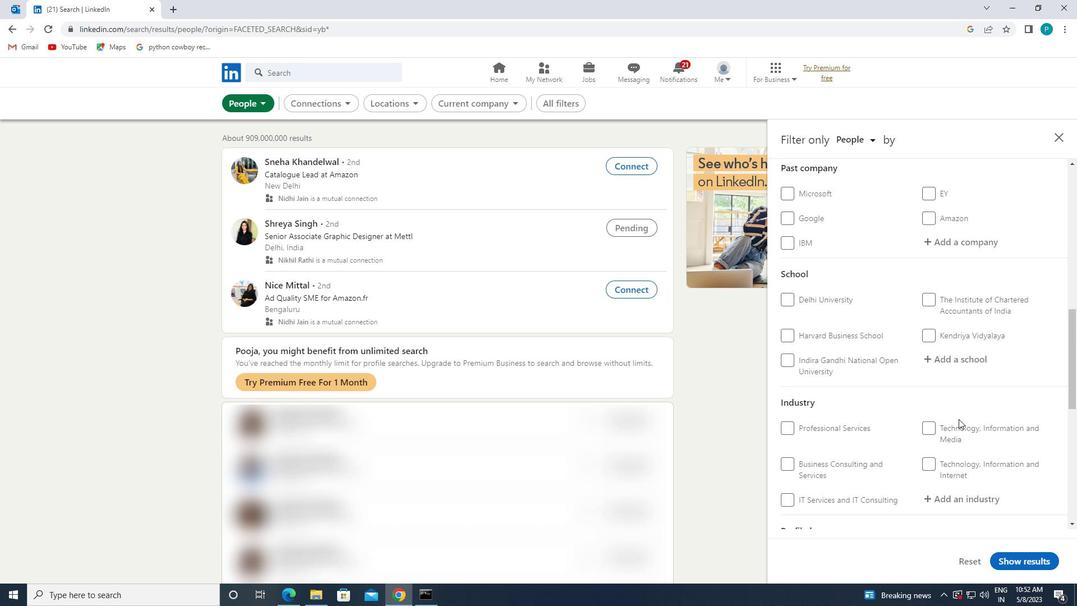 
Action: Mouse scrolled (958, 414) with delta (0, 0)
Screenshot: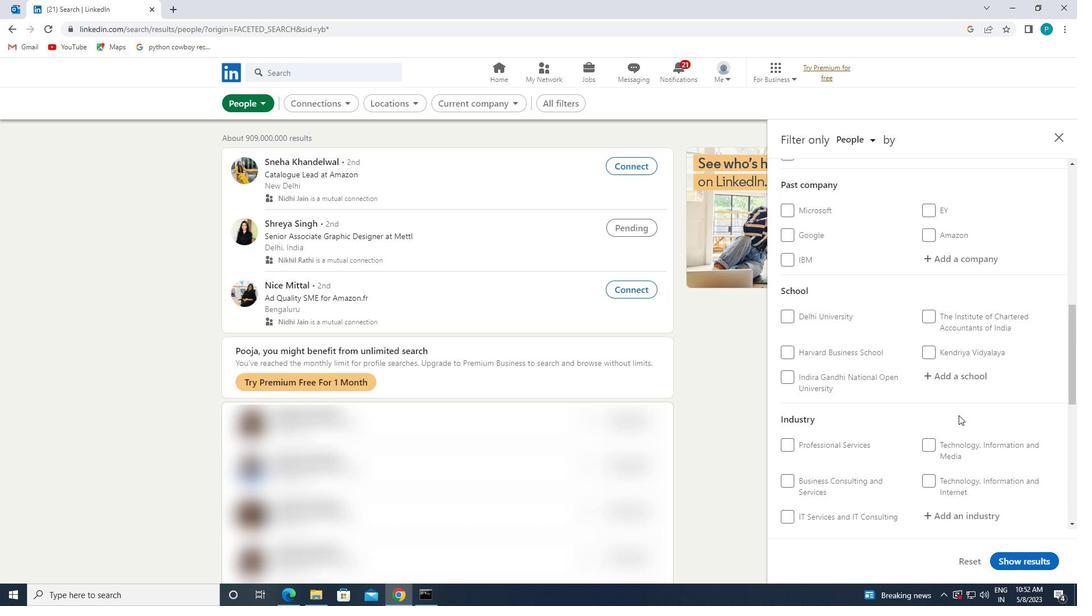 
Action: Mouse scrolled (958, 414) with delta (0, 0)
Screenshot: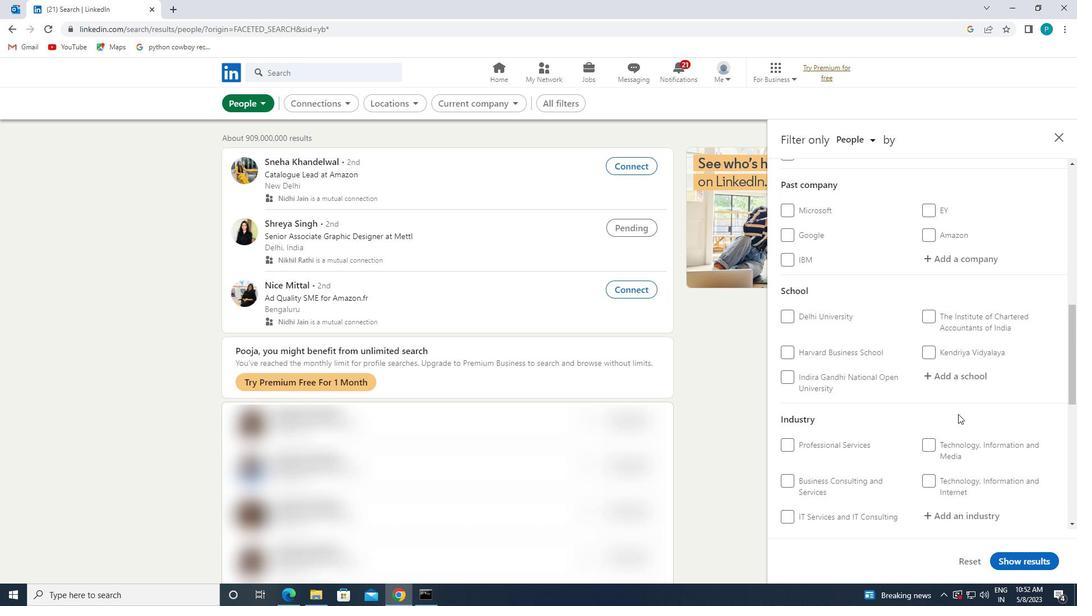 
Action: Mouse moved to (938, 378)
Screenshot: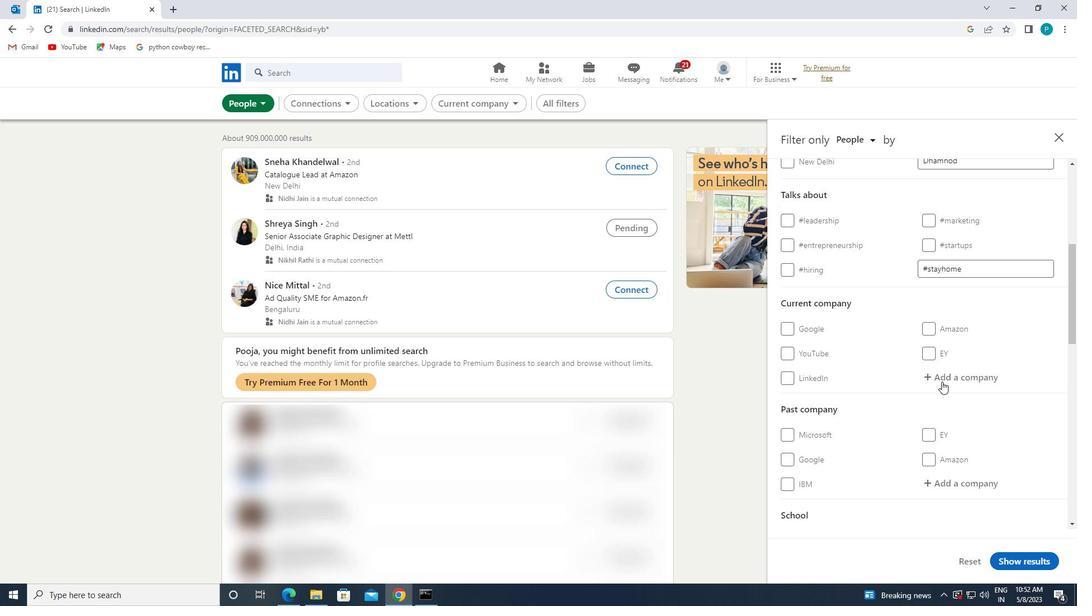 
Action: Mouse pressed left at (938, 378)
Screenshot: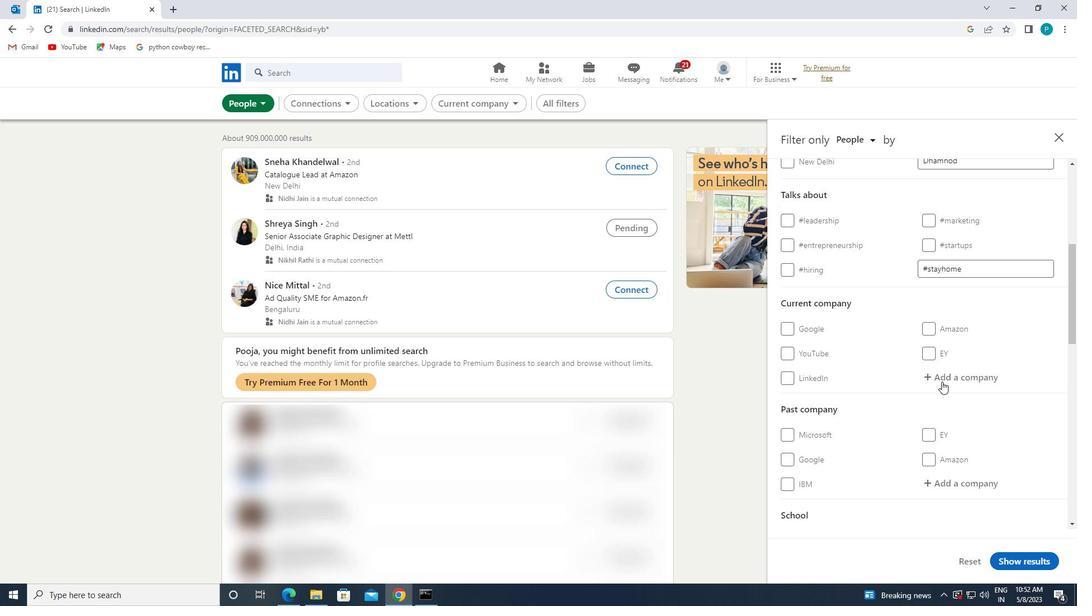 
Action: Key pressed <Key.caps_lock>YASH
Screenshot: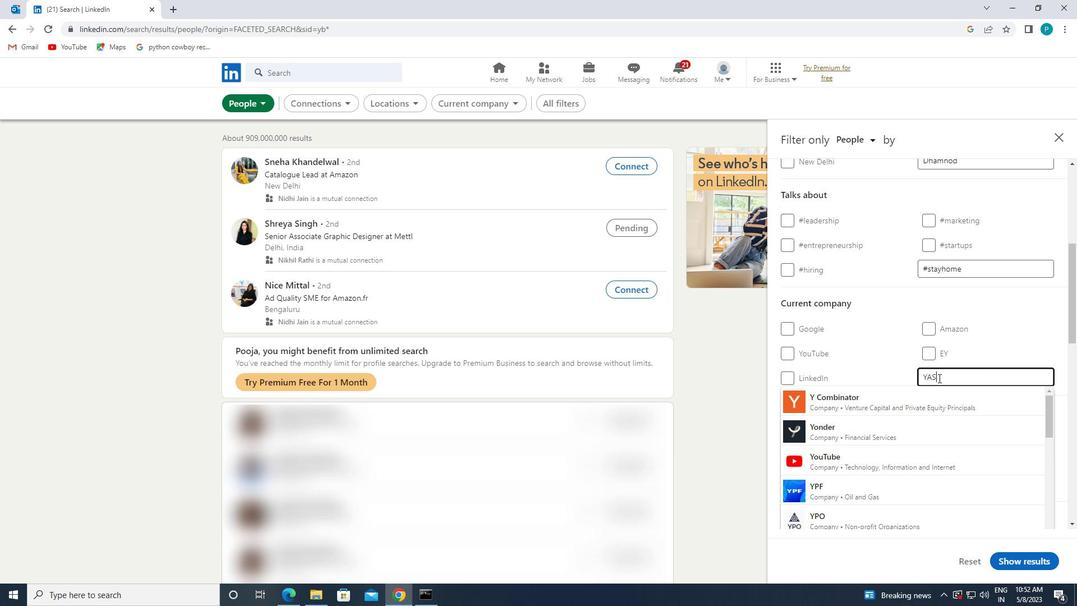 
Action: Mouse moved to (931, 398)
Screenshot: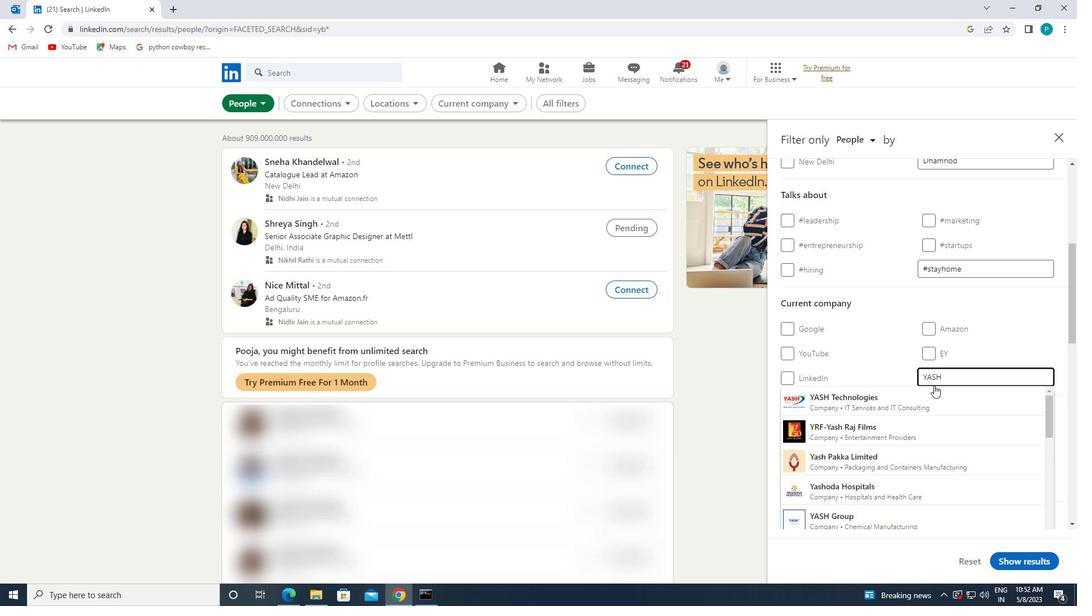 
Action: Mouse pressed left at (931, 398)
Screenshot: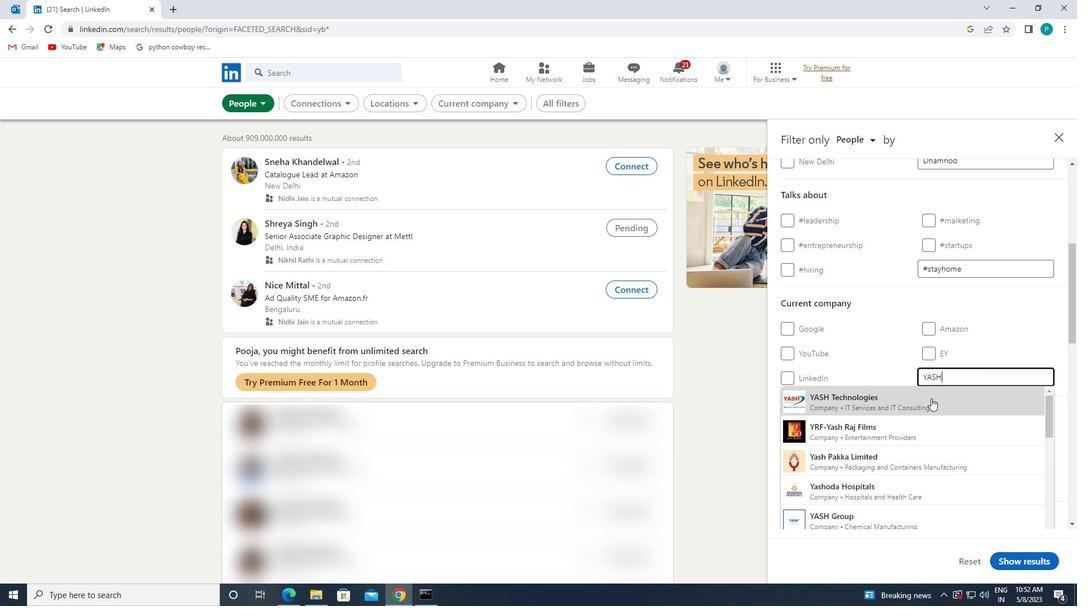 
Action: Mouse moved to (939, 406)
Screenshot: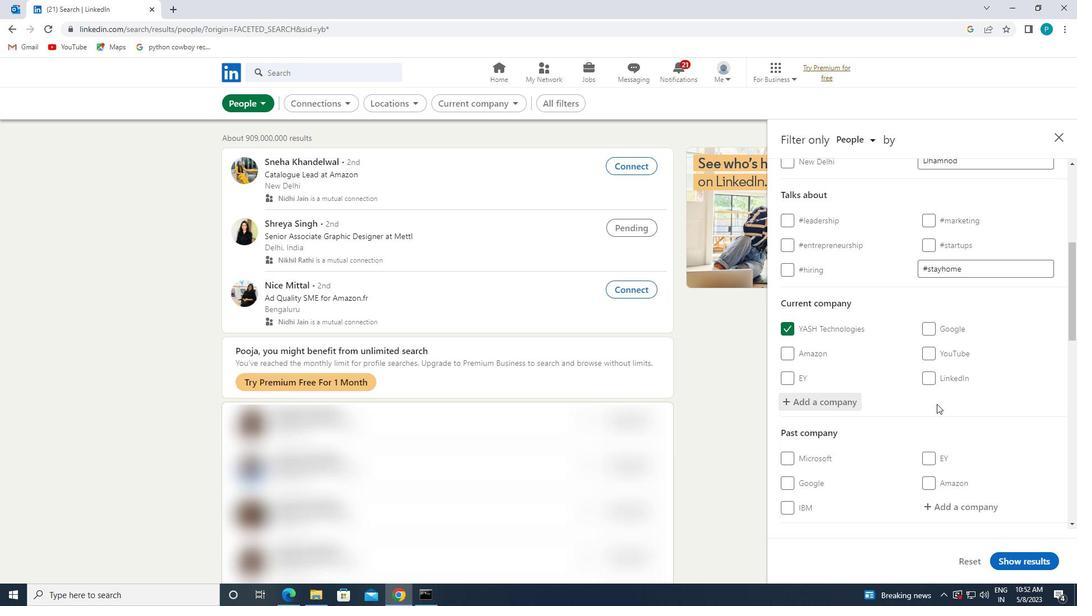 
Action: Mouse scrolled (939, 405) with delta (0, 0)
Screenshot: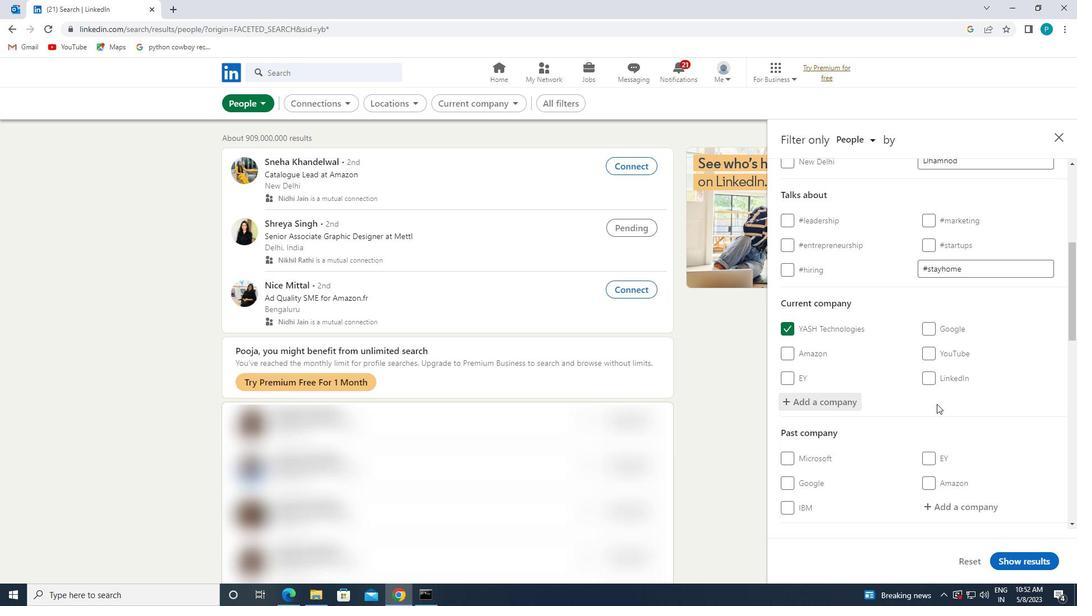 
Action: Mouse moved to (940, 406)
Screenshot: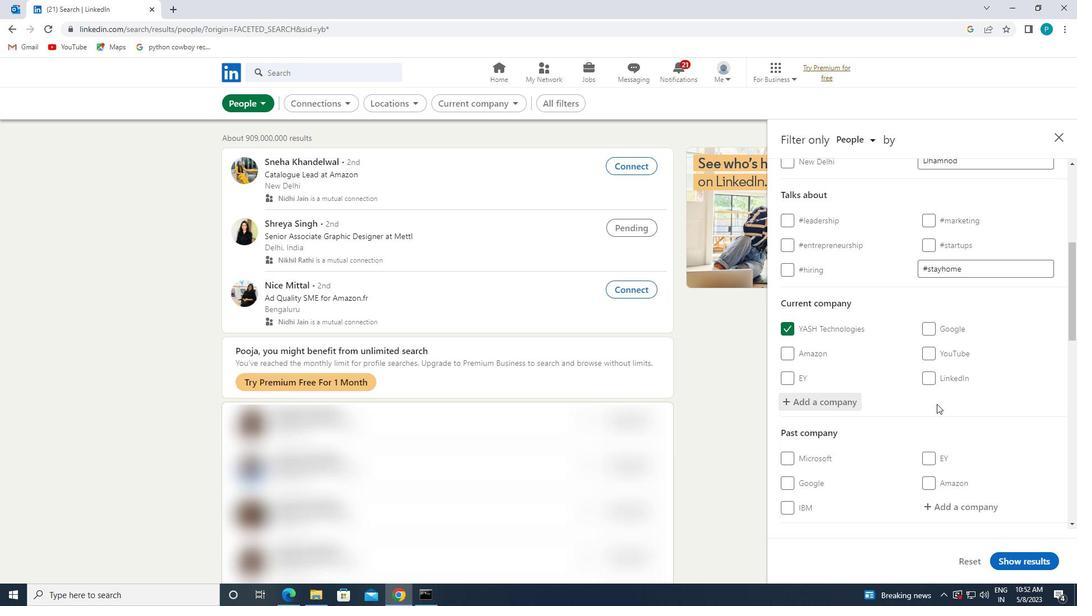 
Action: Mouse scrolled (940, 406) with delta (0, 0)
Screenshot: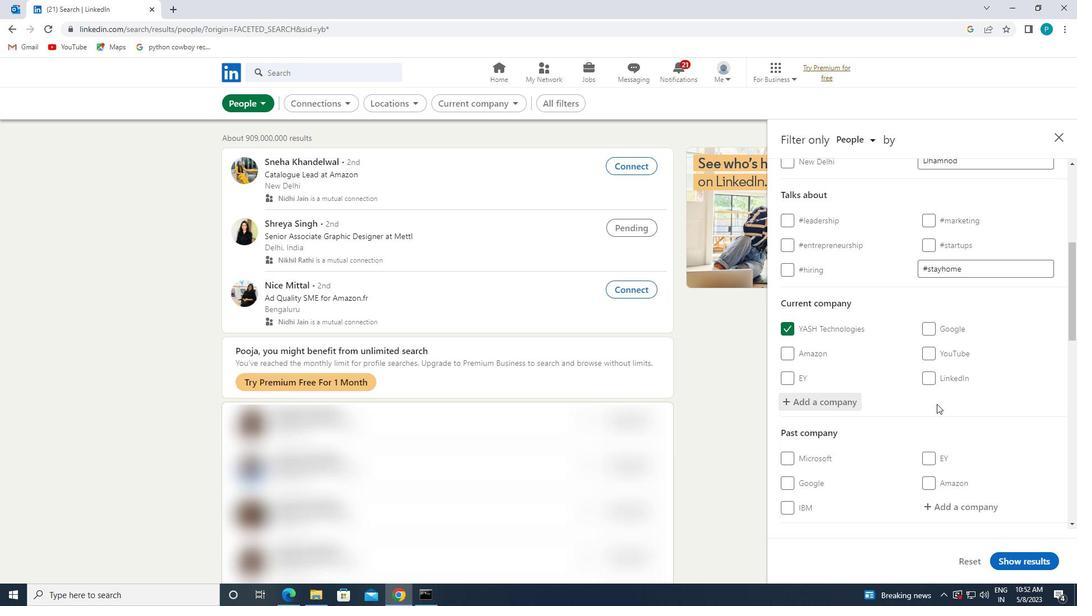 
Action: Mouse moved to (958, 395)
Screenshot: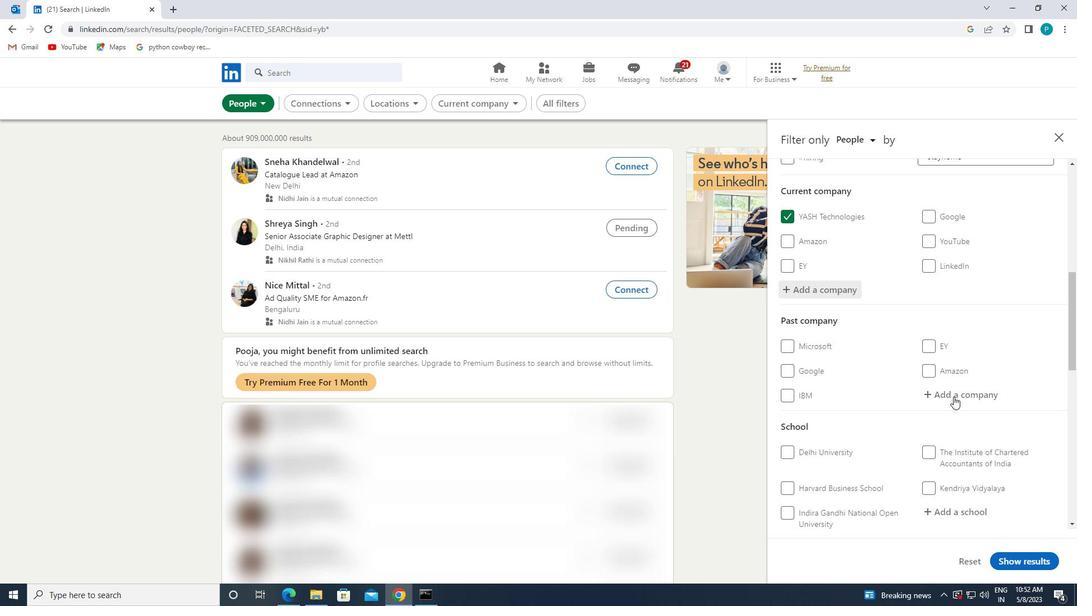 
Action: Mouse scrolled (958, 395) with delta (0, 0)
Screenshot: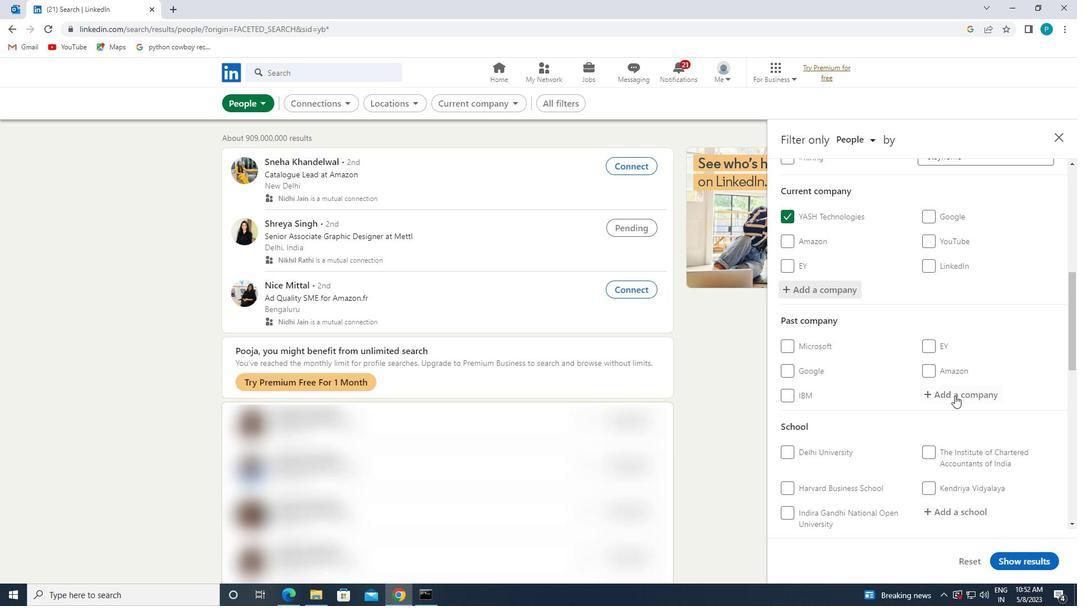 
Action: Mouse moved to (958, 396)
Screenshot: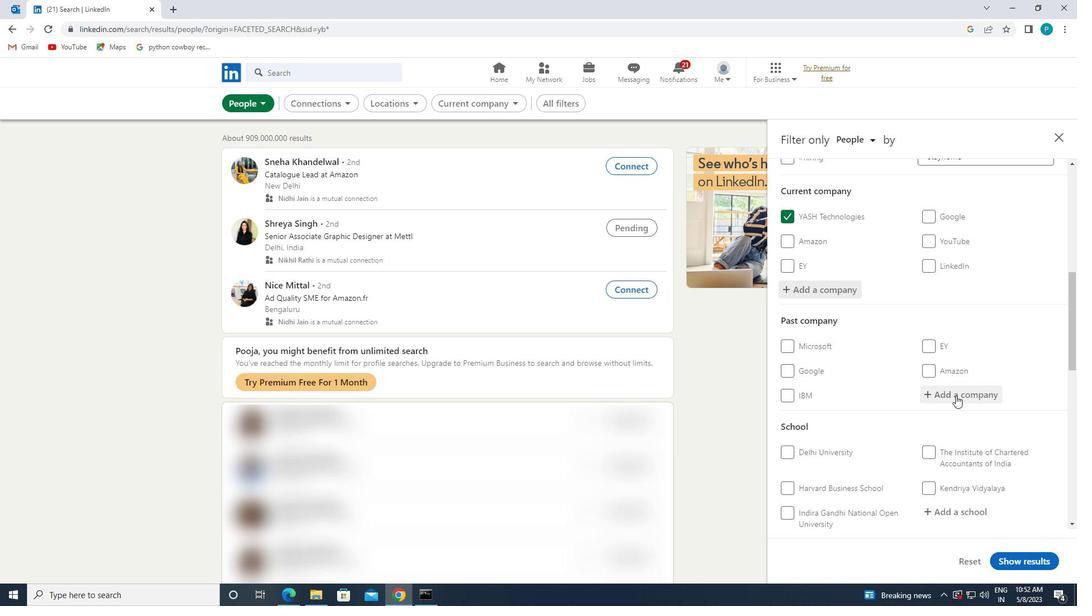 
Action: Mouse scrolled (958, 395) with delta (0, 0)
Screenshot: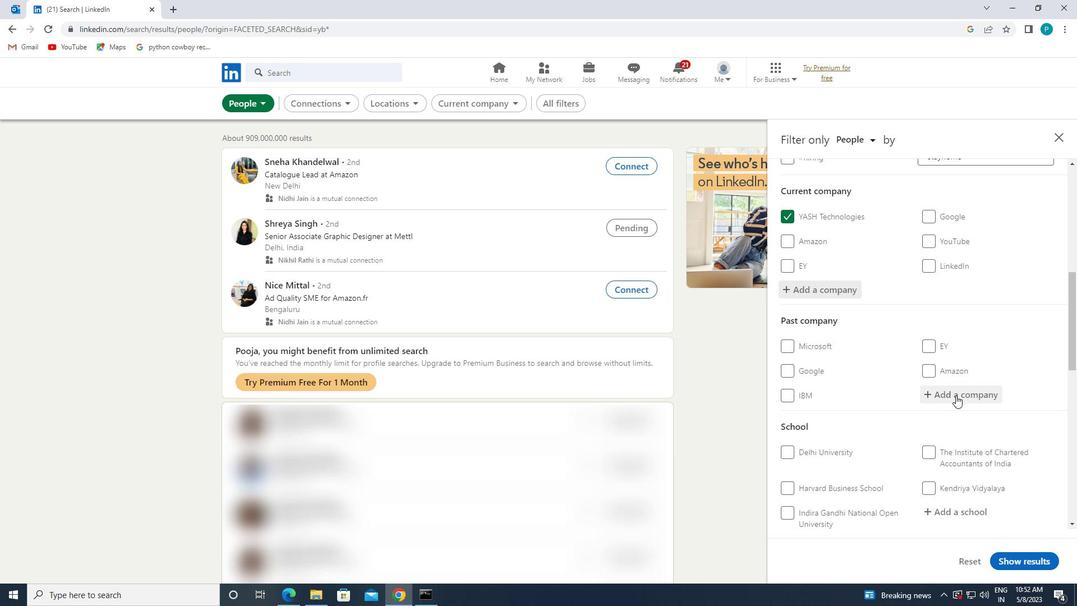 
Action: Mouse moved to (959, 405)
Screenshot: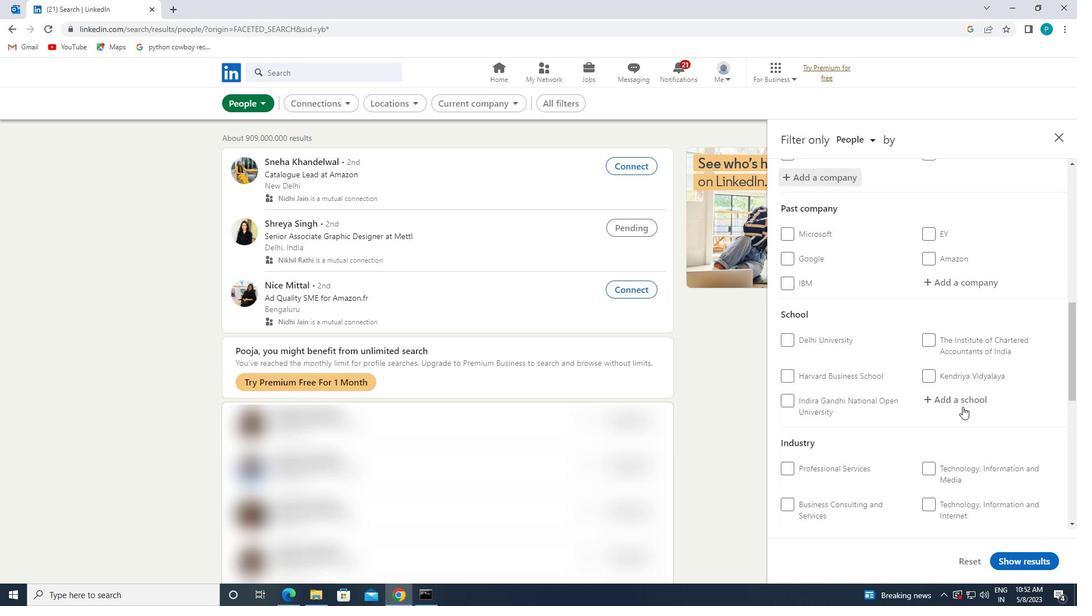 
Action: Mouse pressed left at (959, 405)
Screenshot: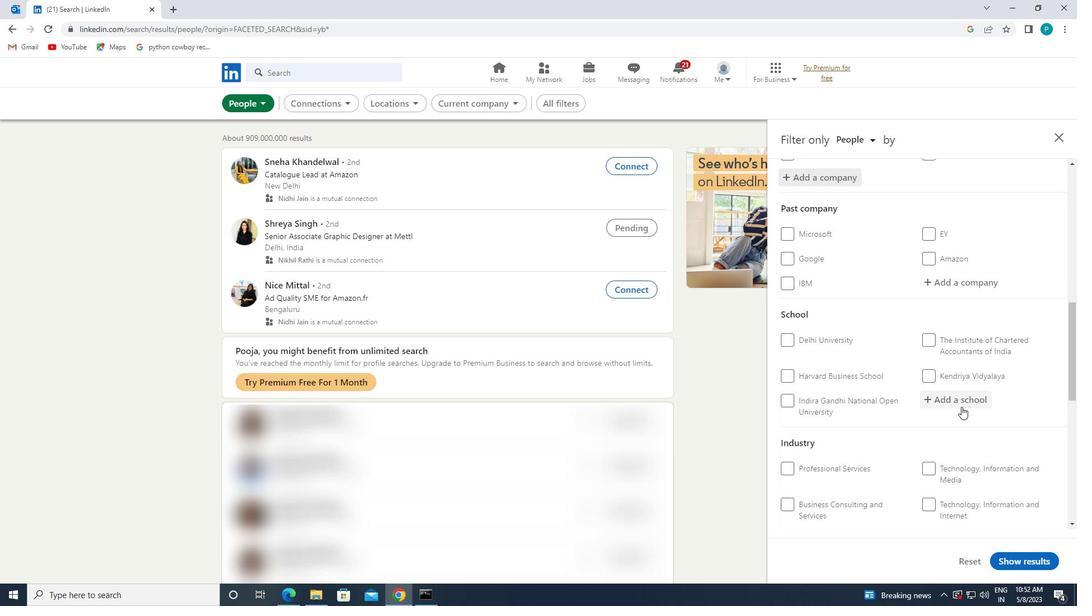 
Action: Key pressed M<Key.caps_lock>AR<Key.space><Key.caps_lock>A<Key.caps_lock>THAN
Screenshot: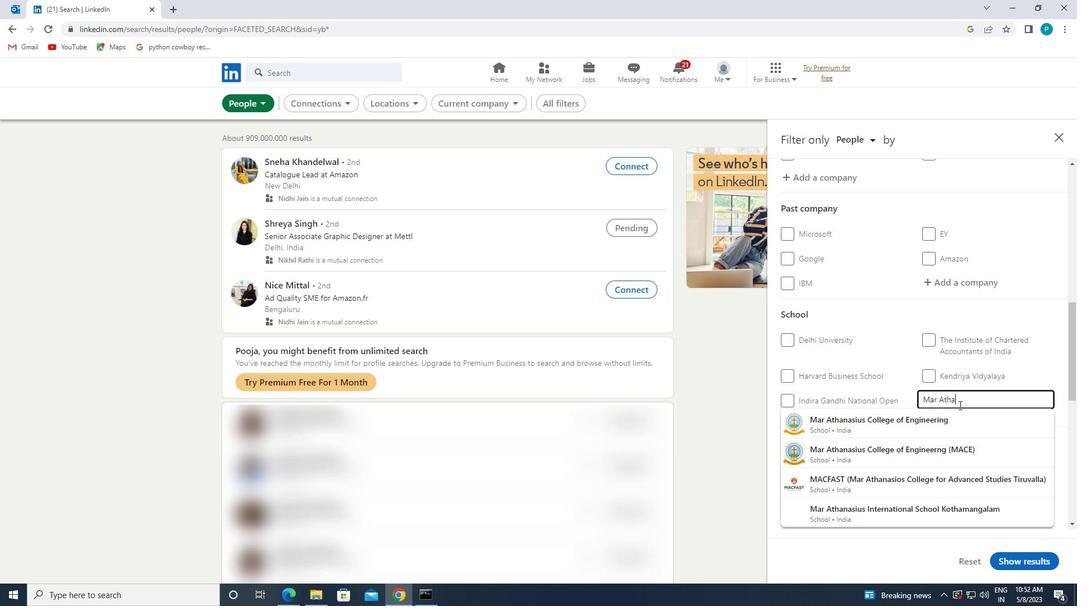
Action: Mouse moved to (951, 422)
Screenshot: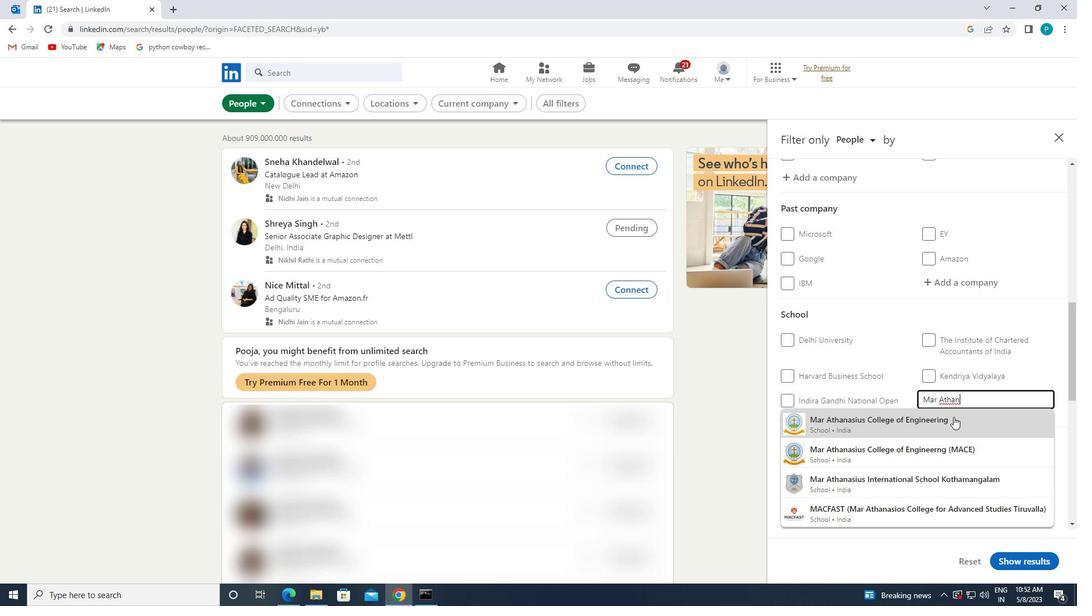 
Action: Mouse pressed left at (951, 422)
Screenshot: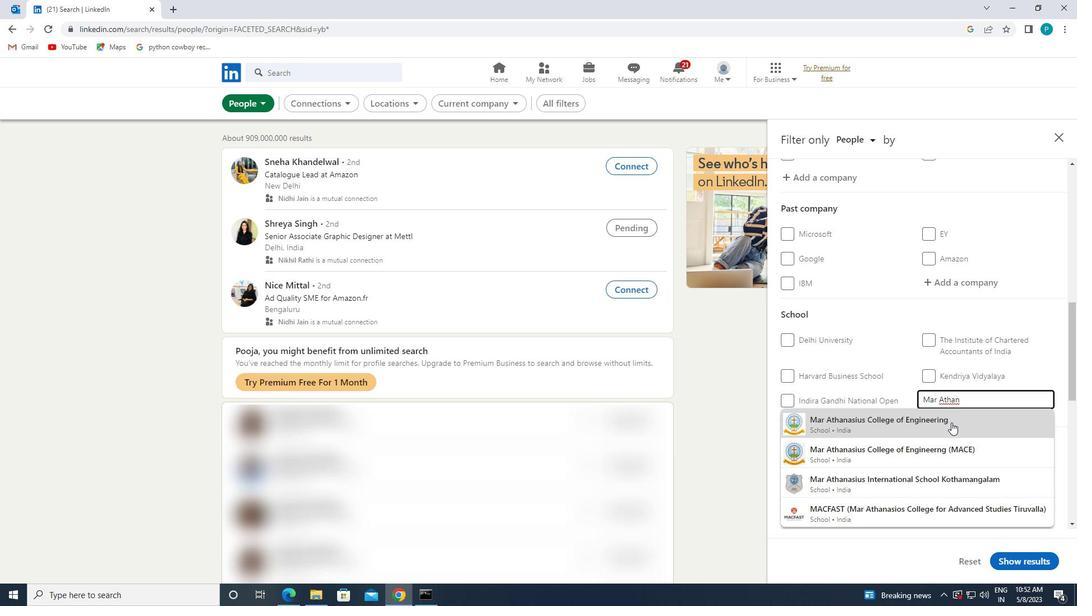 
Action: Mouse moved to (955, 425)
Screenshot: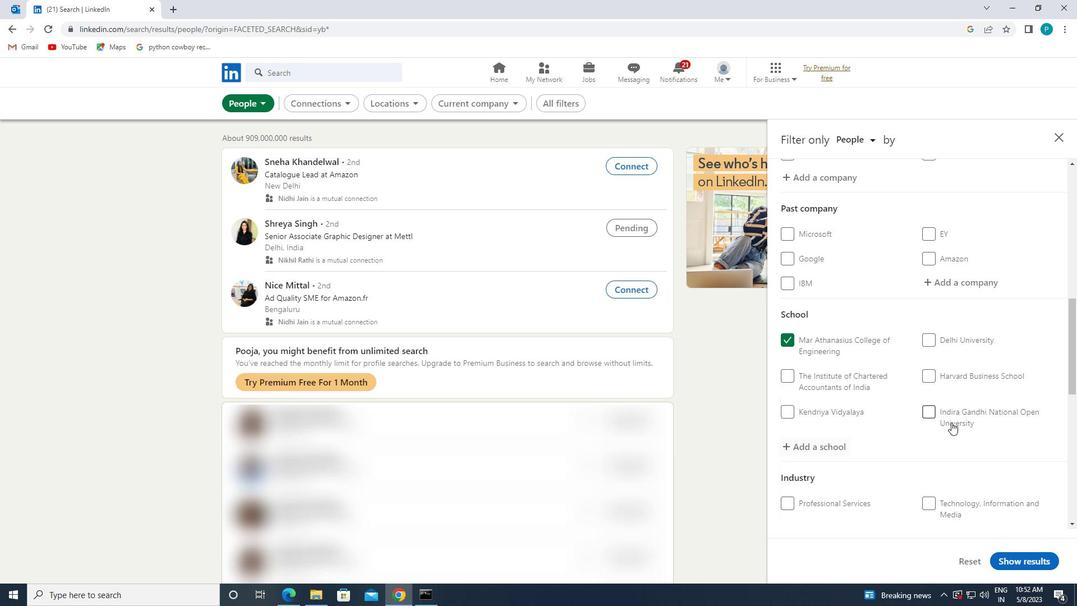
Action: Mouse scrolled (955, 425) with delta (0, 0)
Screenshot: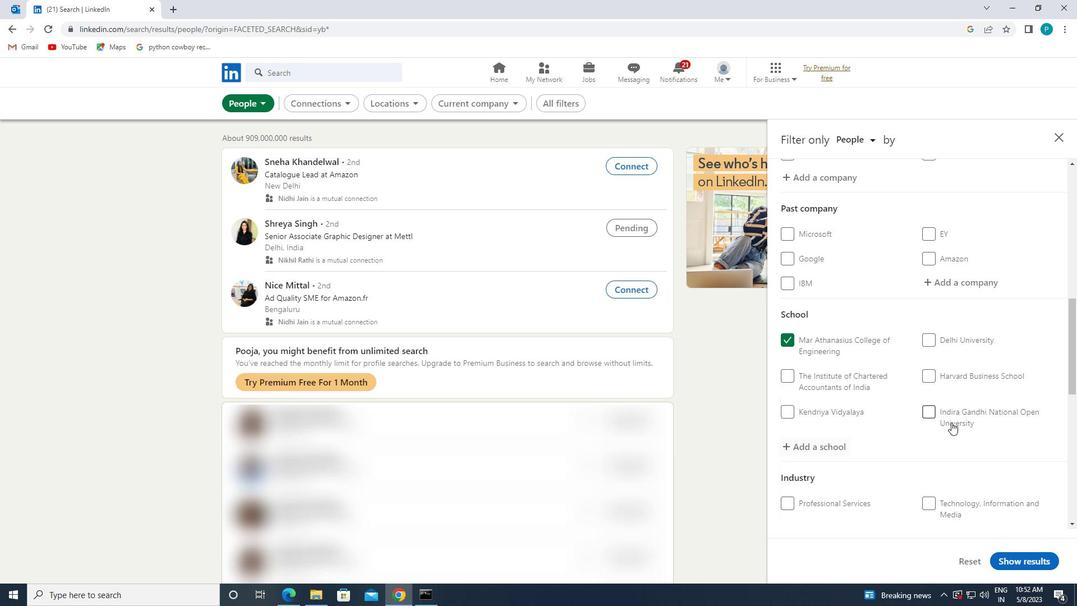 
Action: Mouse scrolled (955, 425) with delta (0, 0)
Screenshot: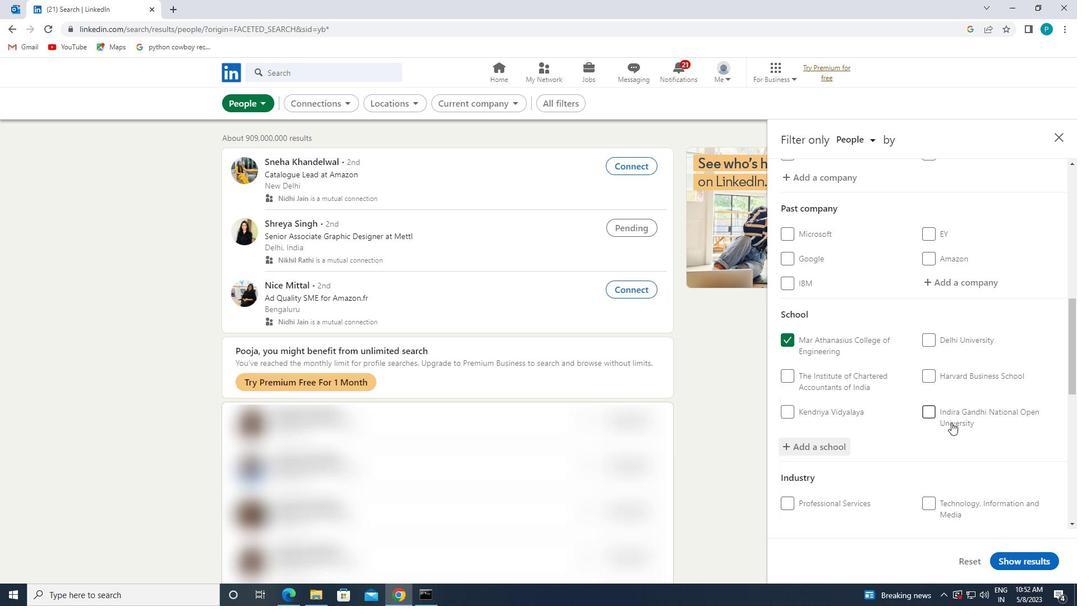 
Action: Mouse scrolled (955, 425) with delta (0, 0)
Screenshot: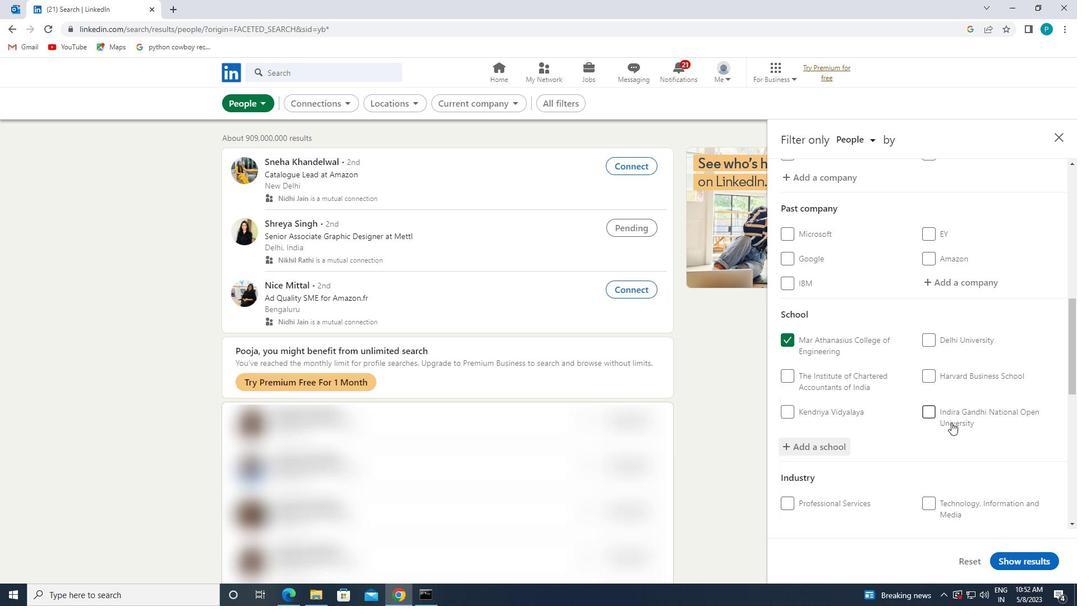 
Action: Mouse scrolled (955, 425) with delta (0, 0)
Screenshot: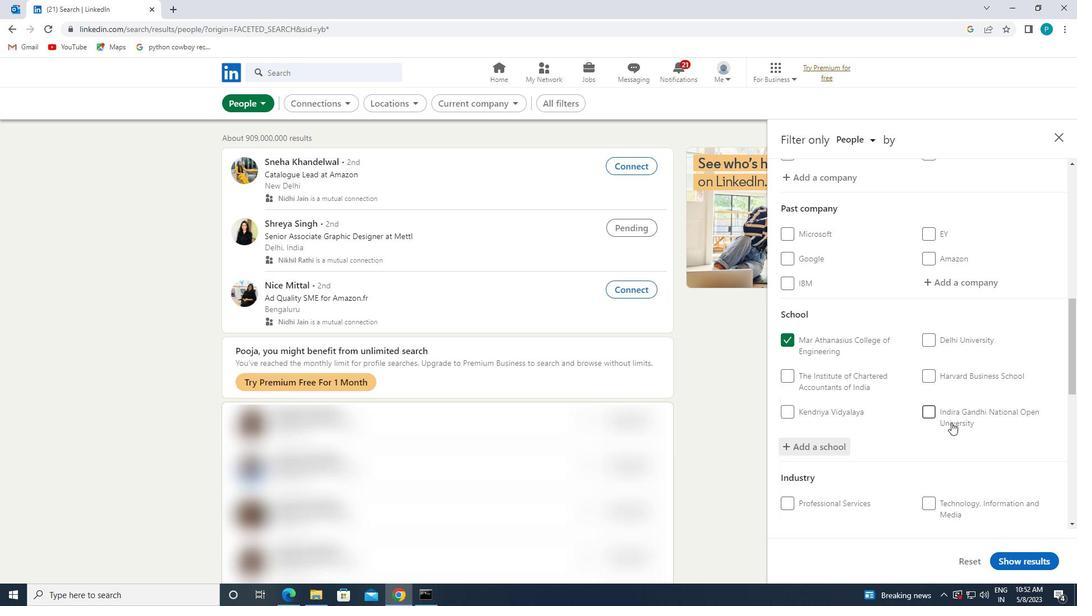 
Action: Mouse moved to (929, 354)
Screenshot: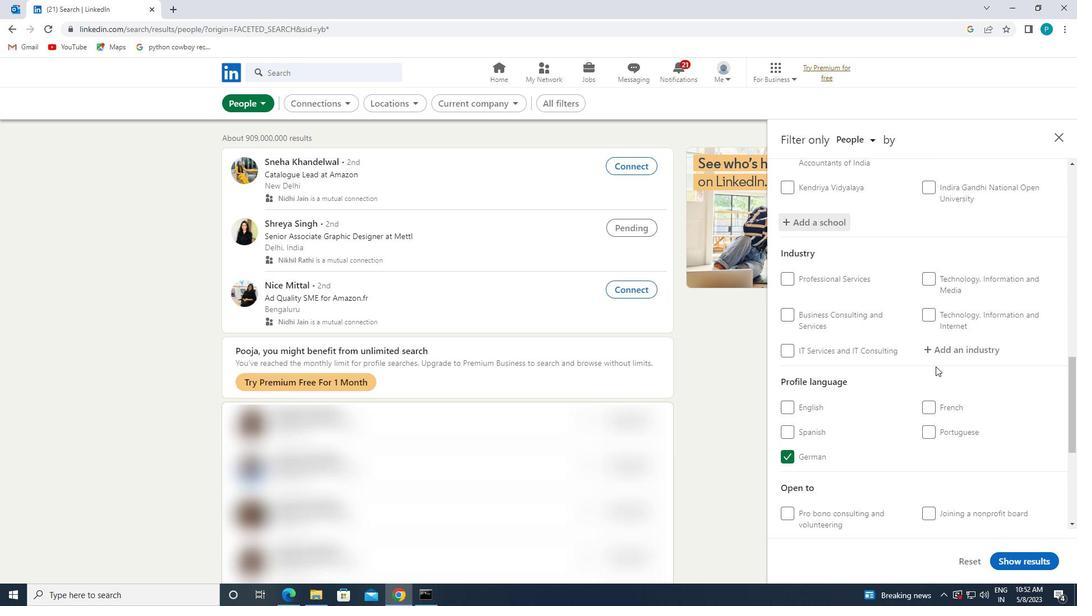 
Action: Mouse pressed left at (929, 354)
Screenshot: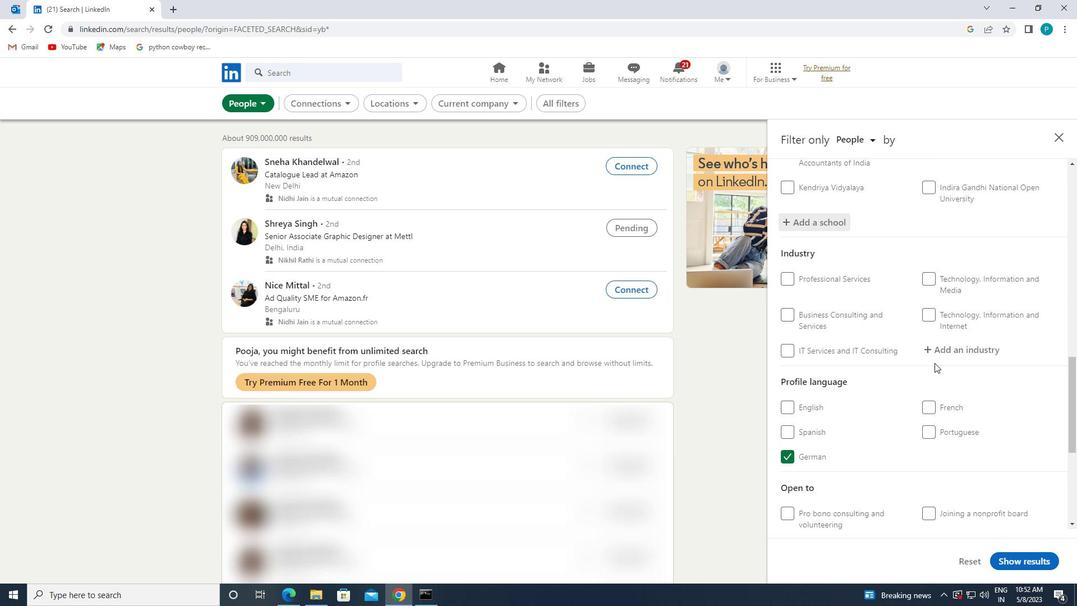 
Action: Key pressed <Key.caps_lock>S<Key.caps_lock>G<Key.backspace>HIPBUILDING
Screenshot: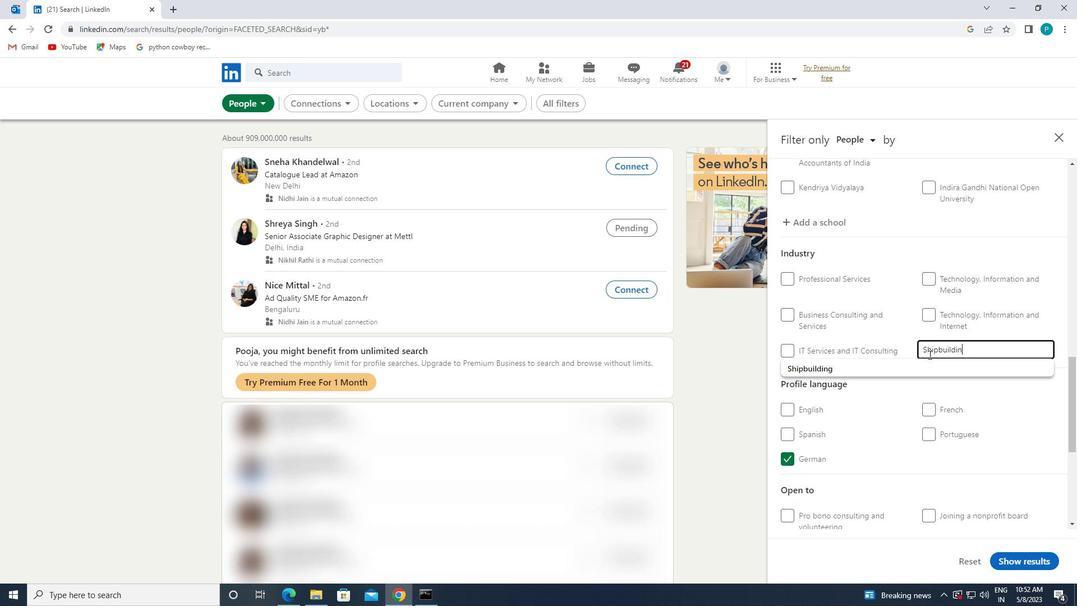 
Action: Mouse moved to (920, 368)
Screenshot: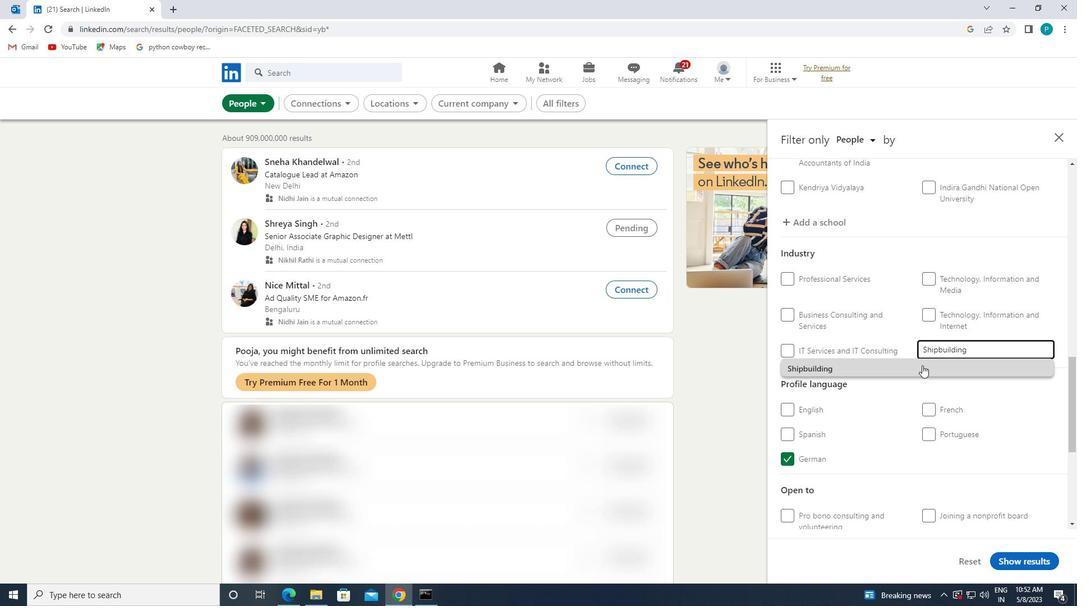 
Action: Mouse pressed left at (920, 368)
Screenshot: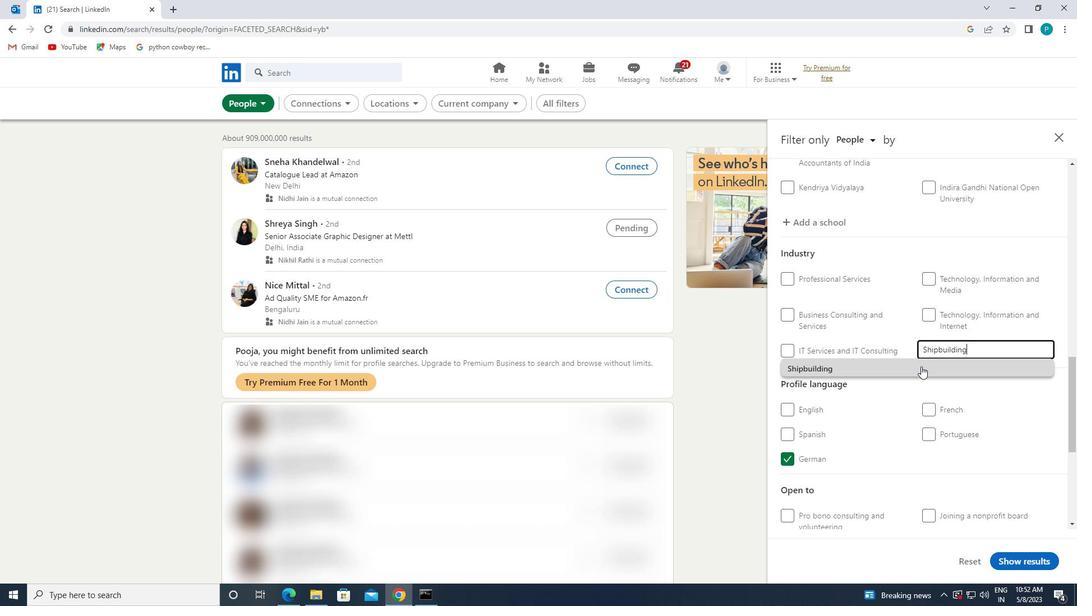 
Action: Mouse scrolled (920, 367) with delta (0, 0)
Screenshot: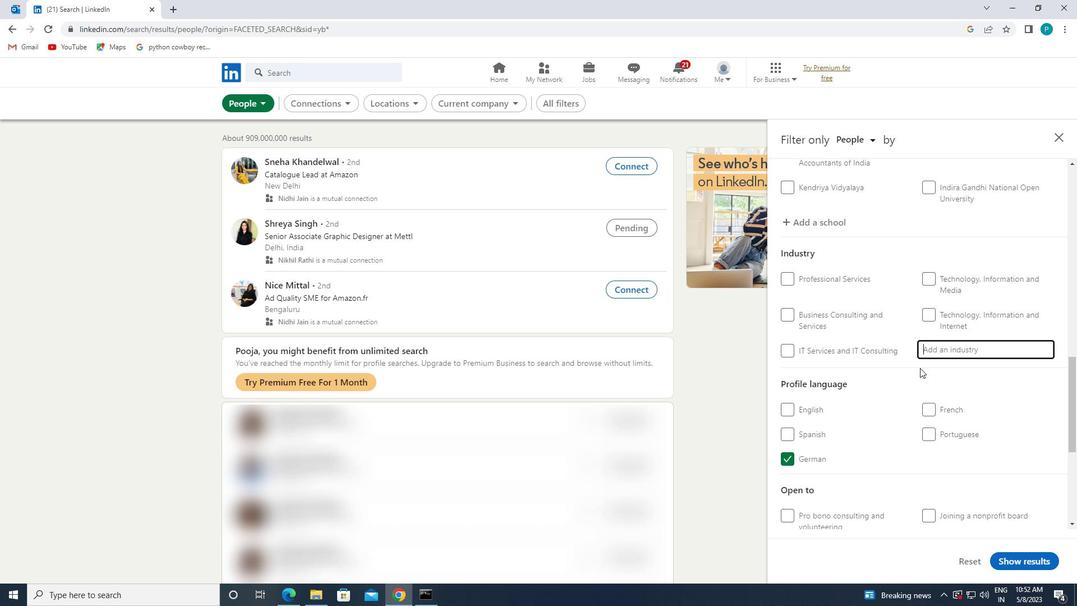 
Action: Mouse scrolled (920, 367) with delta (0, 0)
Screenshot: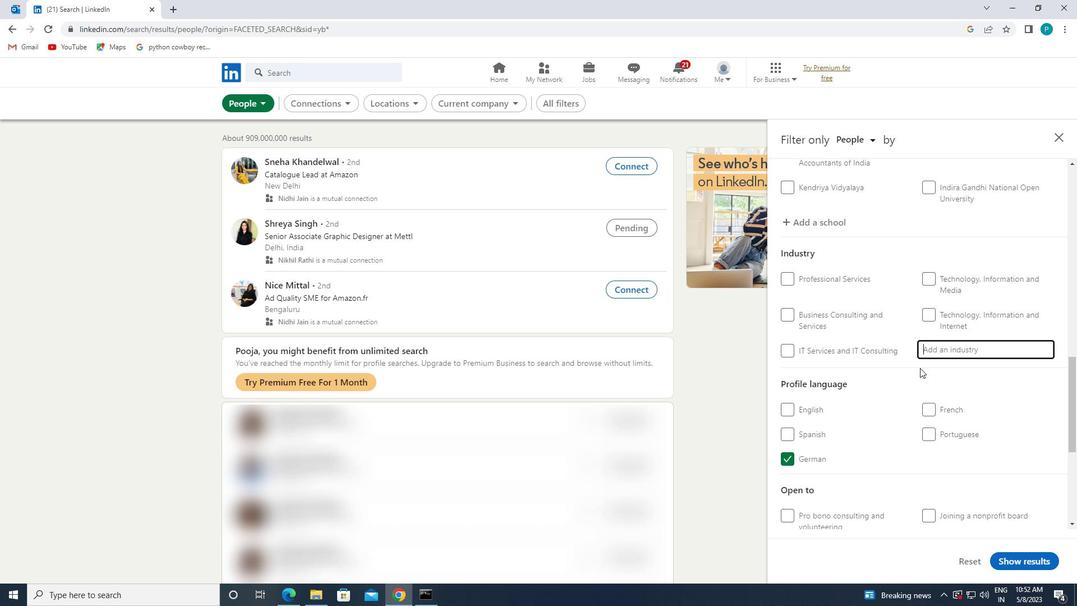 
Action: Mouse moved to (920, 368)
Screenshot: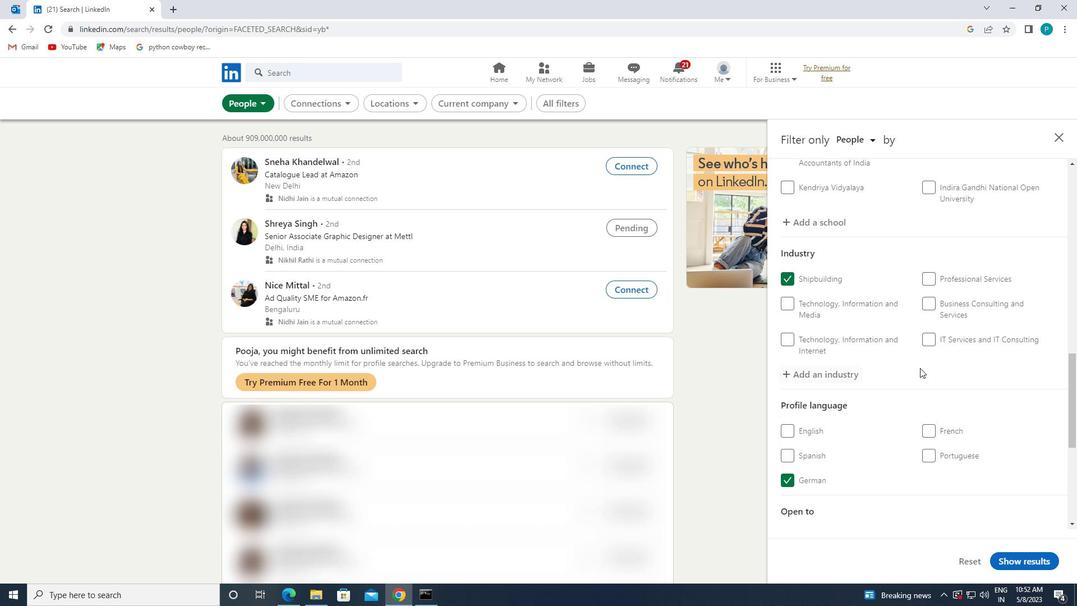 
Action: Mouse scrolled (920, 367) with delta (0, 0)
Screenshot: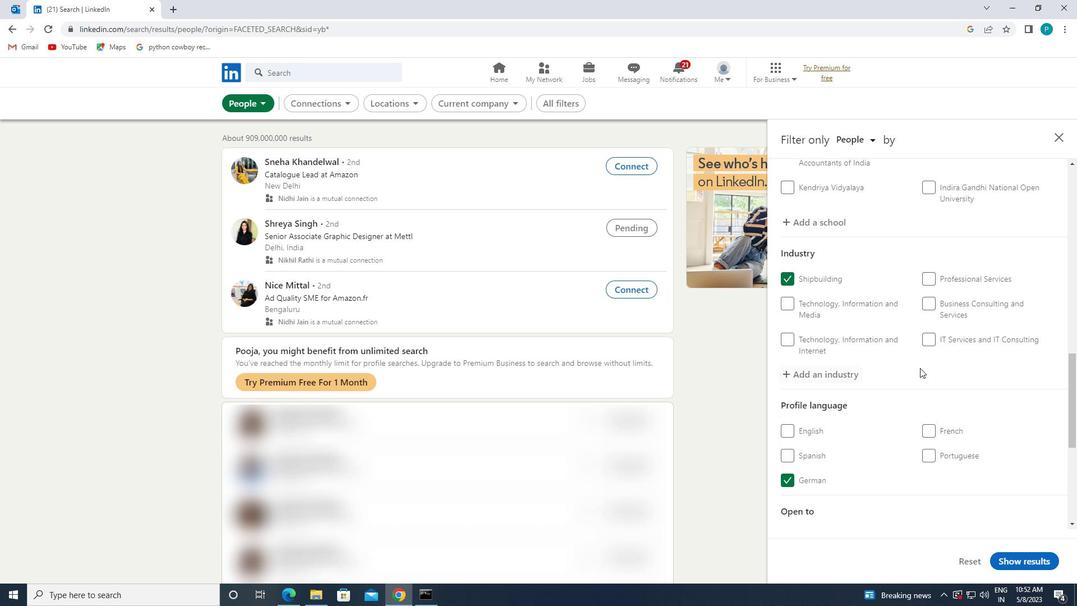 
Action: Mouse moved to (945, 400)
Screenshot: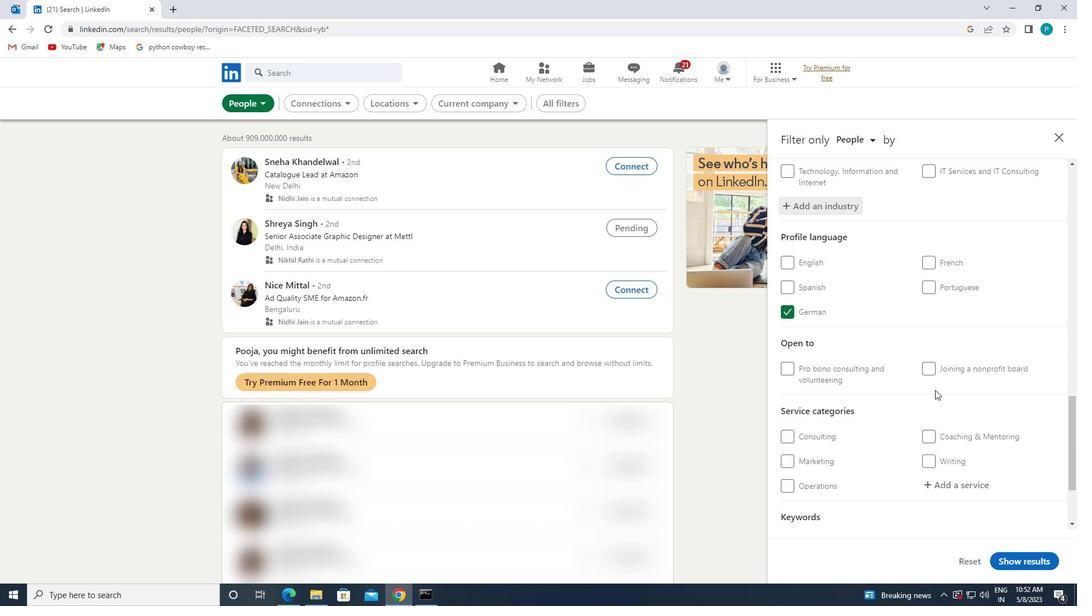 
Action: Mouse scrolled (945, 400) with delta (0, 0)
Screenshot: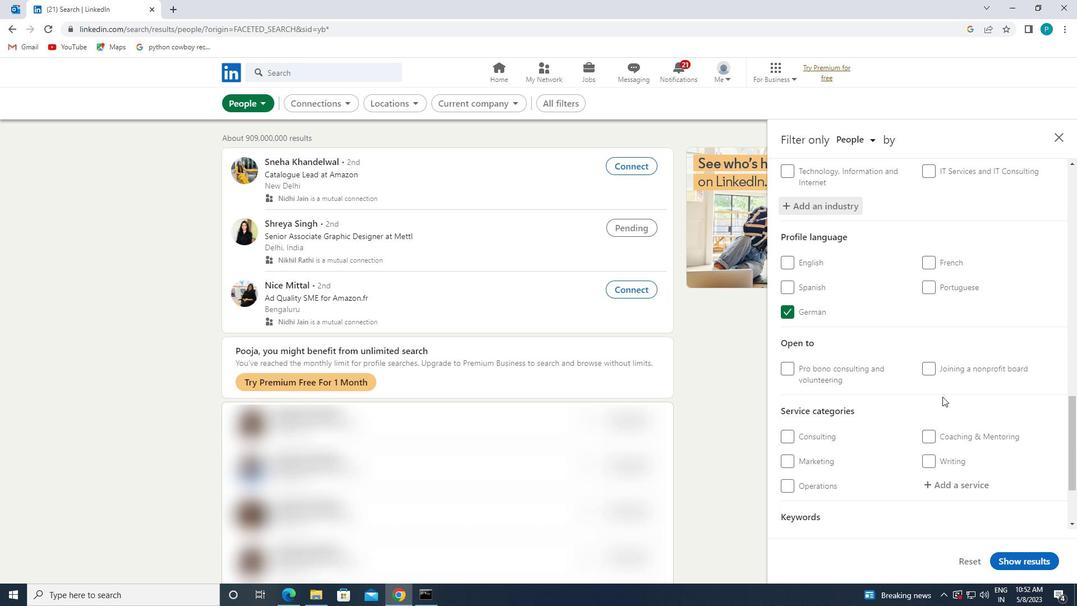 
Action: Mouse scrolled (945, 400) with delta (0, 0)
Screenshot: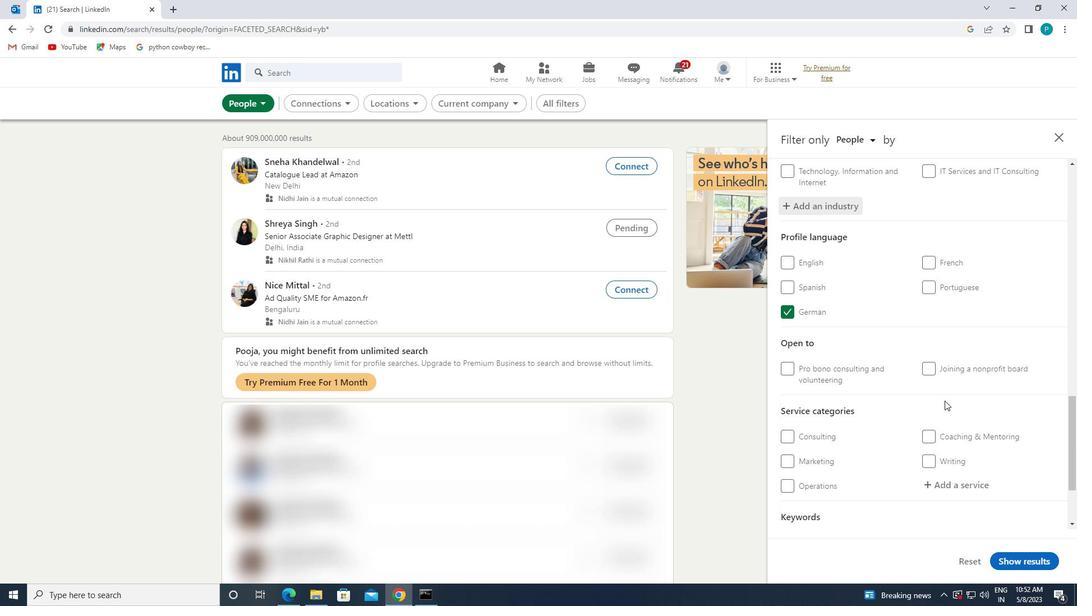 
Action: Mouse moved to (938, 373)
Screenshot: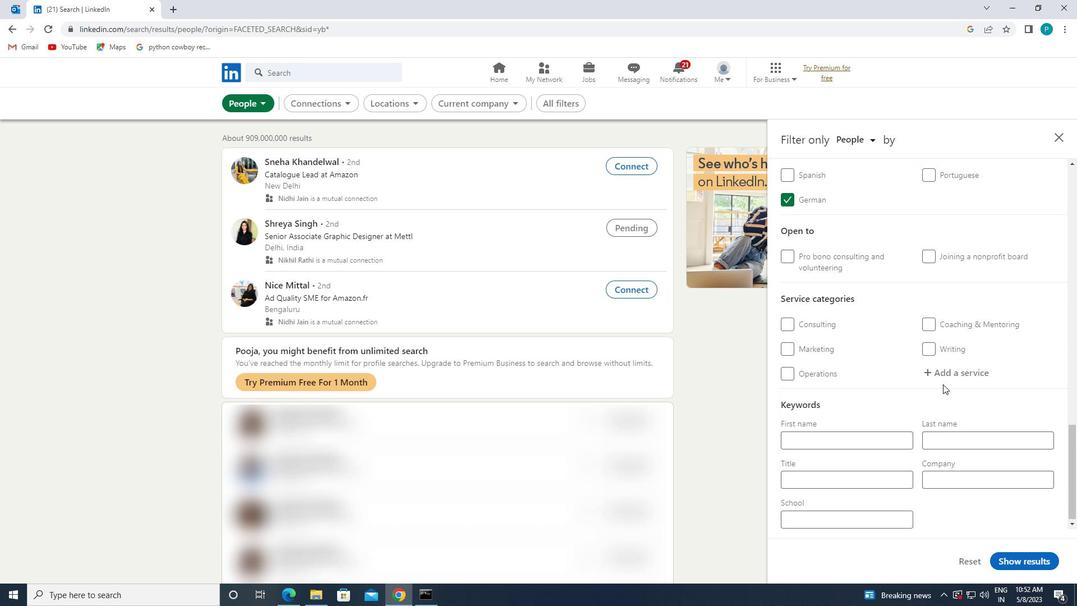 
Action: Mouse pressed left at (938, 373)
Screenshot: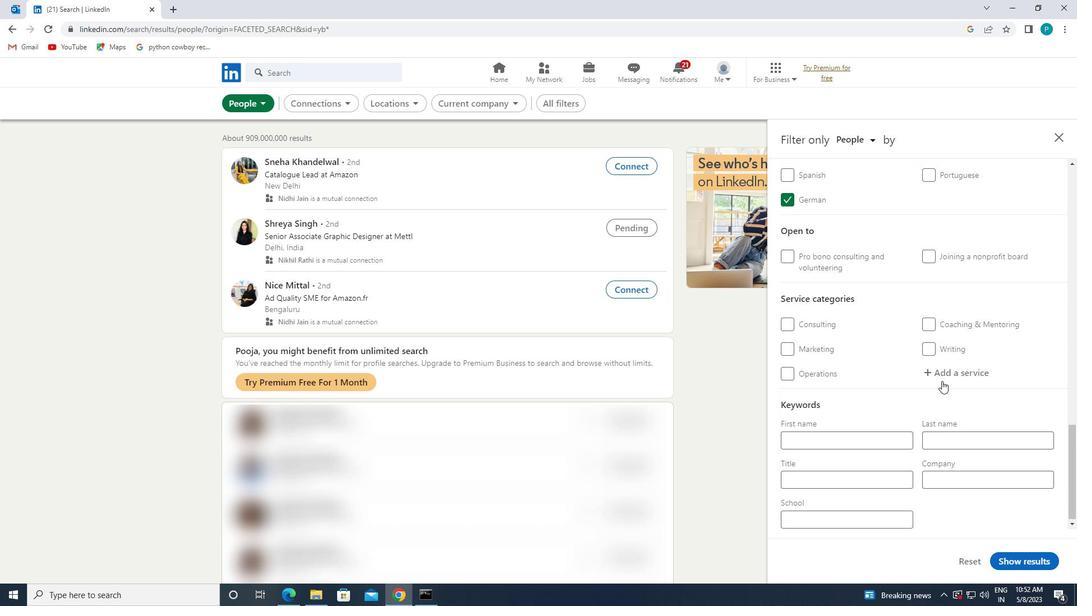 
Action: Key pressed <Key.caps_lock>L<Key.caps_lock>EAD
Screenshot: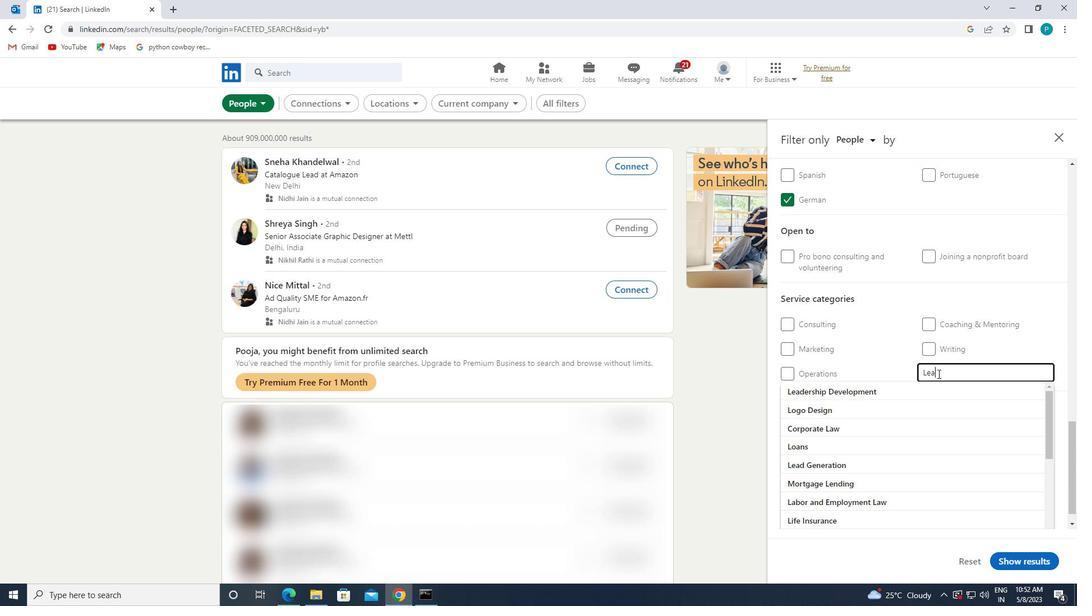 
Action: Mouse moved to (932, 404)
Screenshot: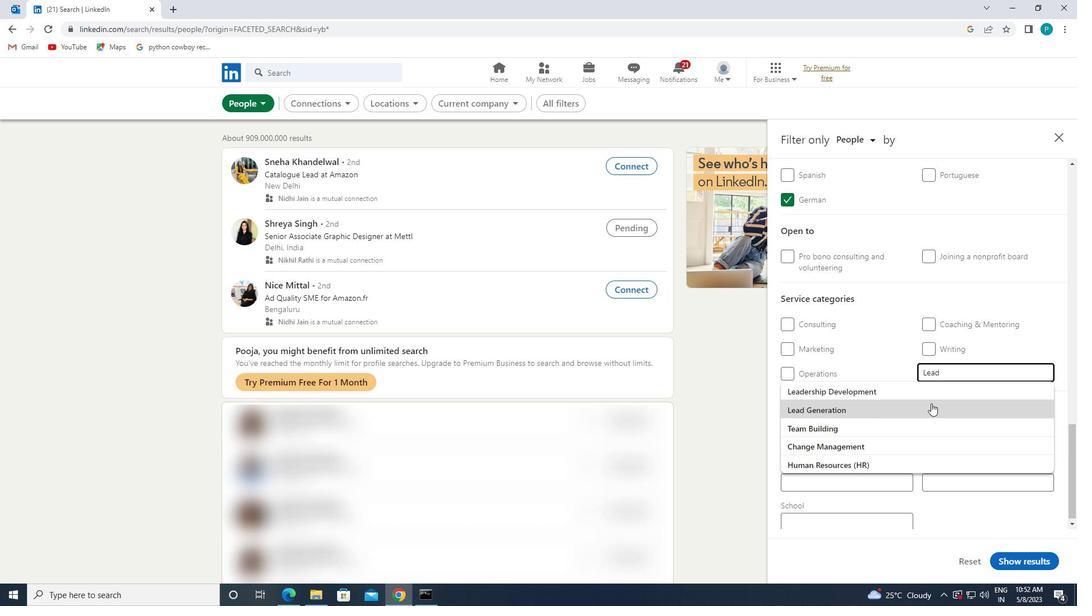 
Action: Mouse pressed left at (932, 404)
Screenshot: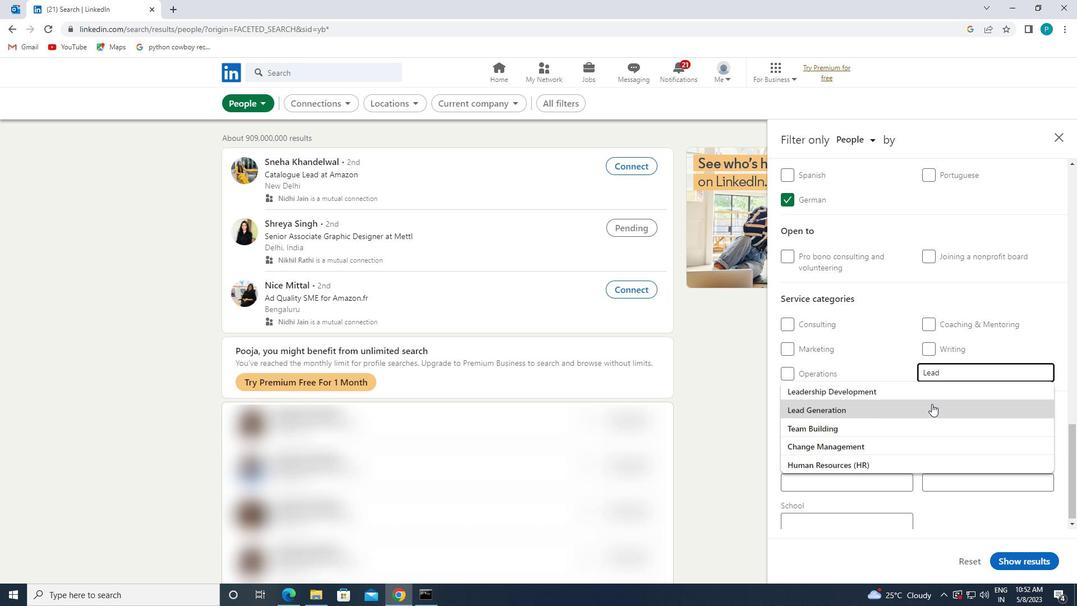 
Action: Mouse scrolled (932, 404) with delta (0, 0)
Screenshot: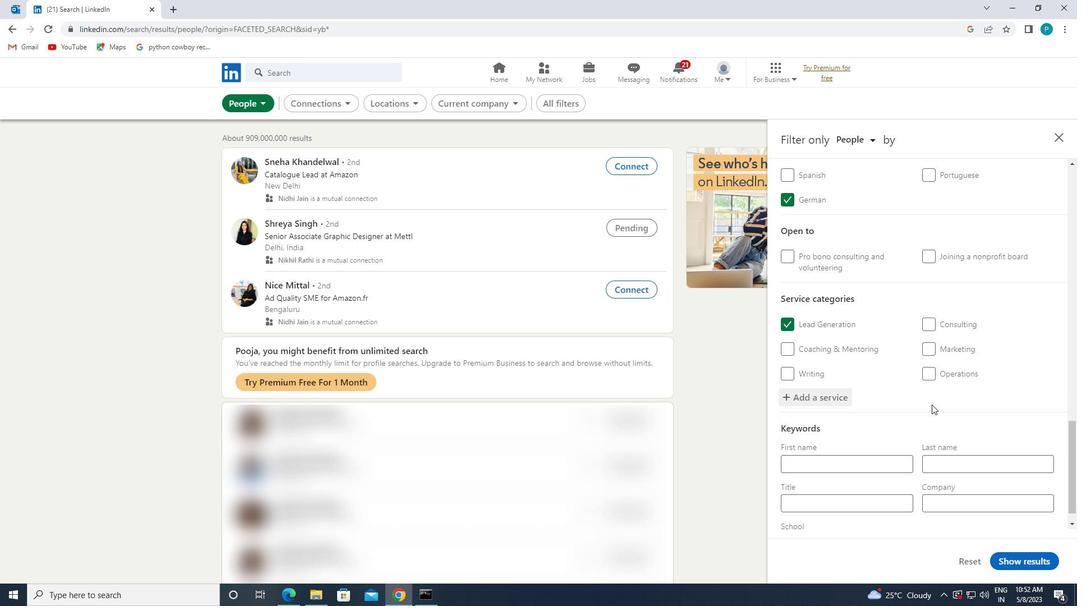 
Action: Mouse scrolled (932, 404) with delta (0, 0)
Screenshot: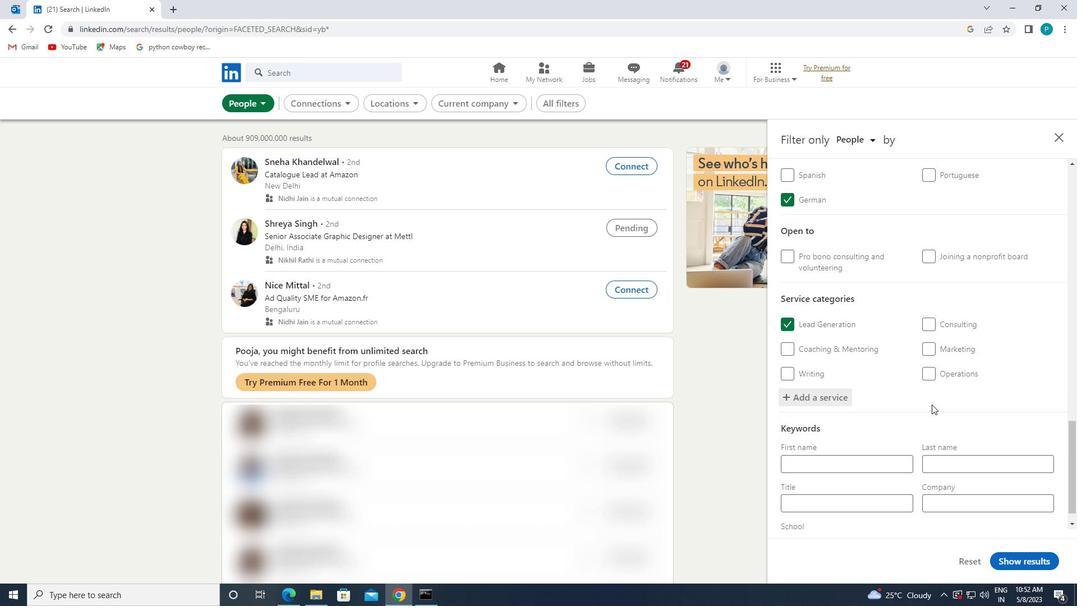 
Action: Mouse scrolled (932, 404) with delta (0, 0)
Screenshot: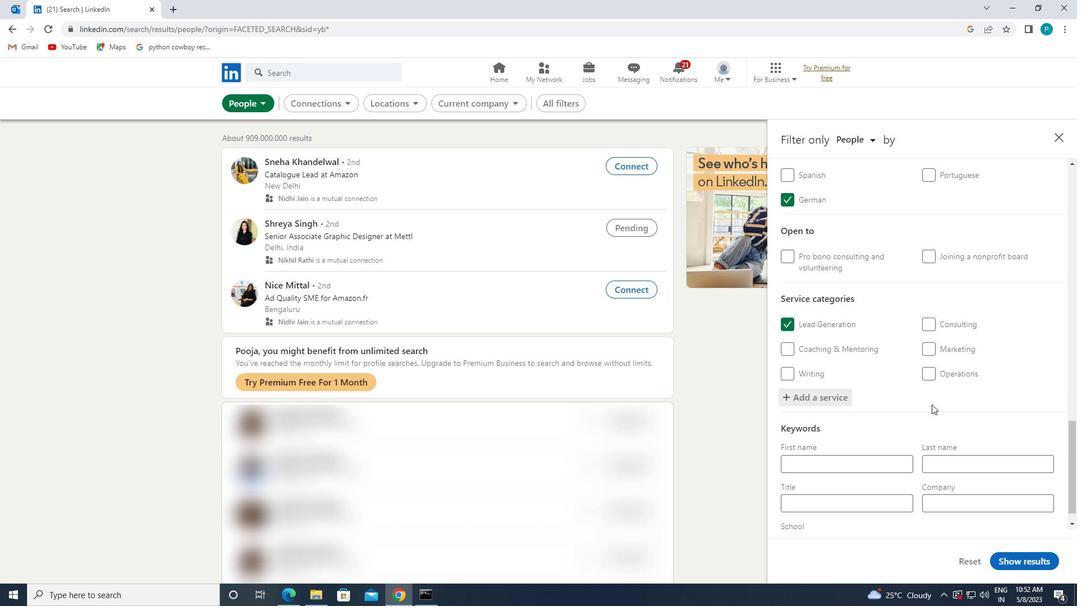 
Action: Mouse scrolled (932, 404) with delta (0, 0)
Screenshot: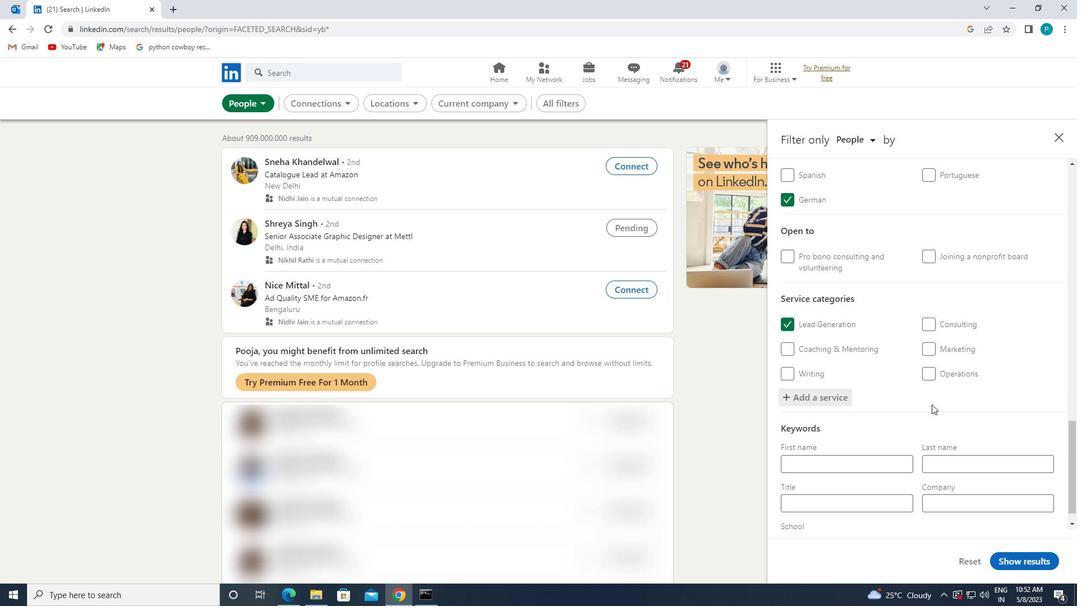 
Action: Mouse moved to (874, 478)
Screenshot: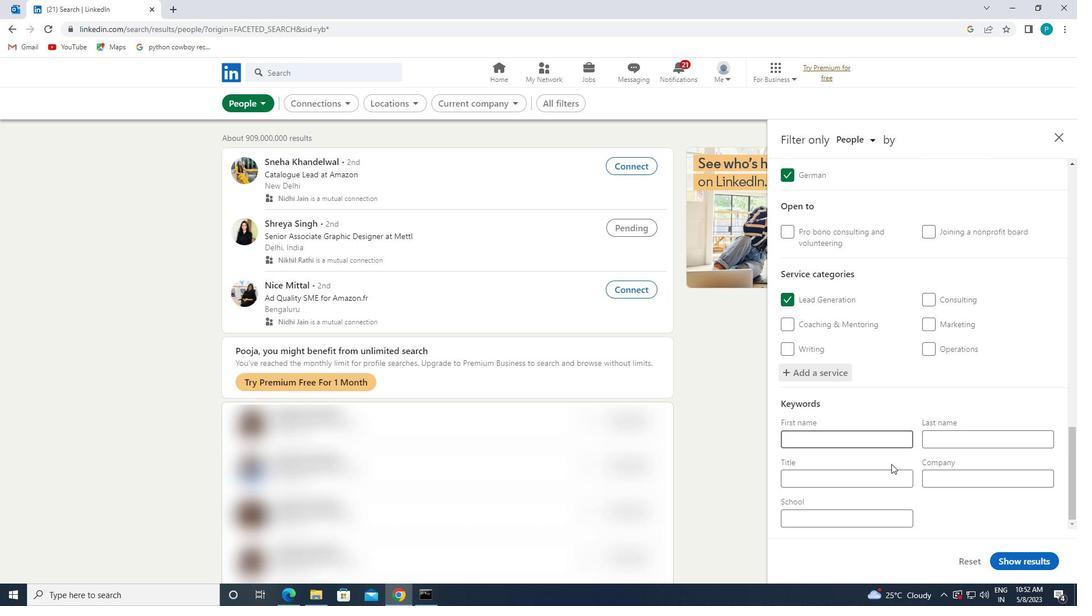 
Action: Mouse pressed left at (874, 478)
Screenshot: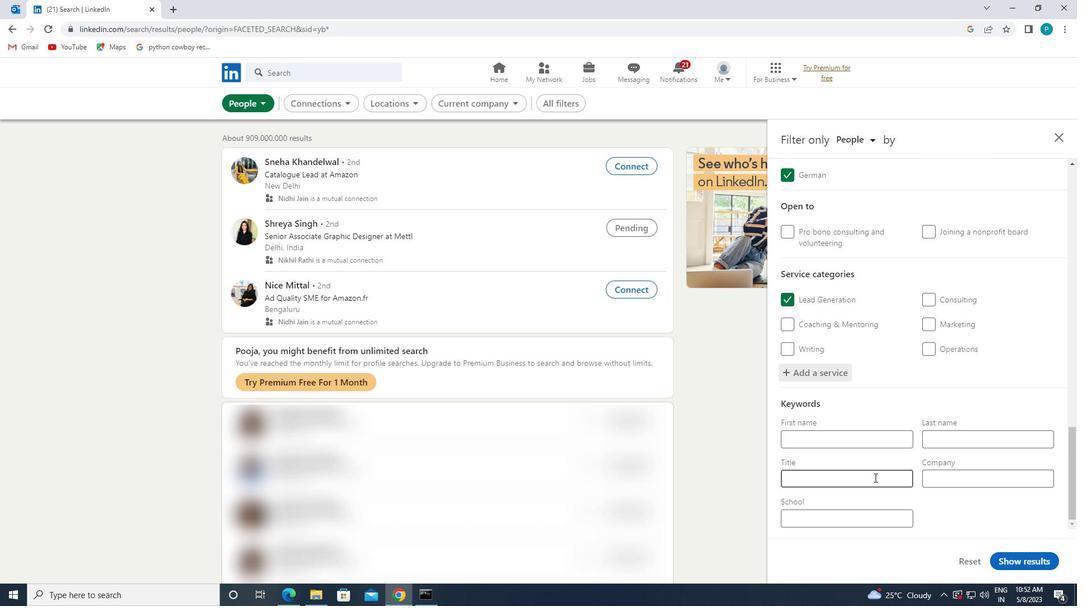 
Action: Mouse moved to (869, 475)
Screenshot: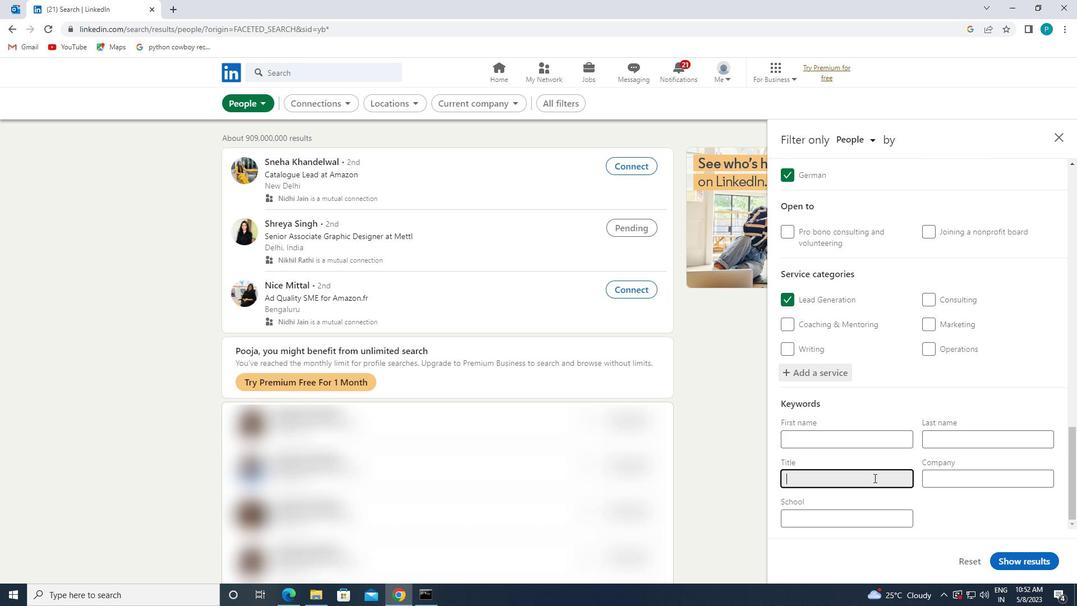 
Action: Key pressed <Key.caps_lock>B<Key.caps_lock>IOLOGICAL<Key.space><Key.caps_lock>E<Key.caps_lock>NGINEER
Screenshot: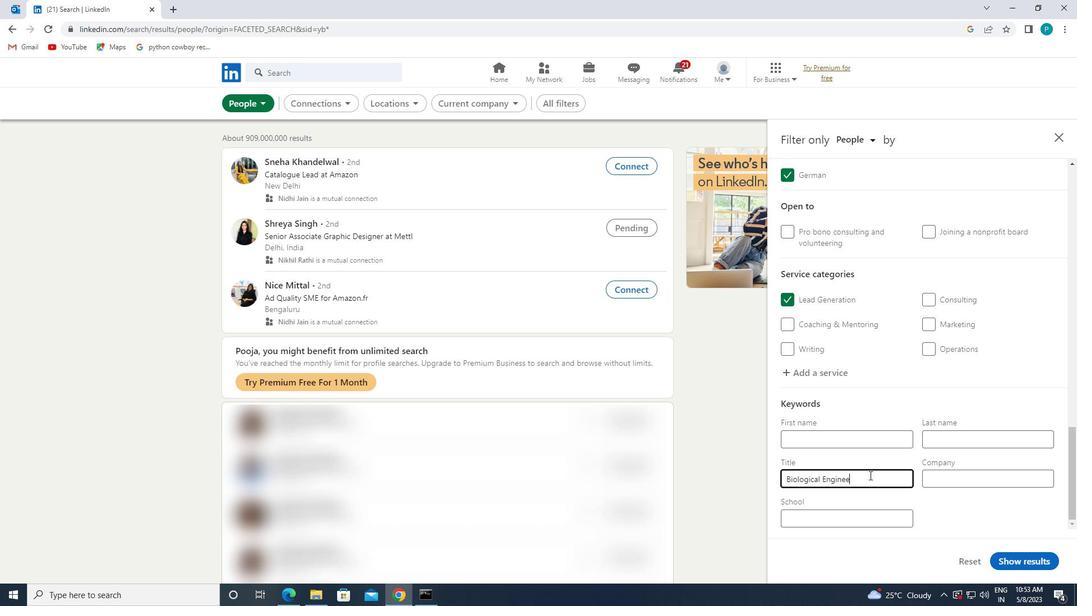 
Action: Mouse moved to (1014, 559)
Screenshot: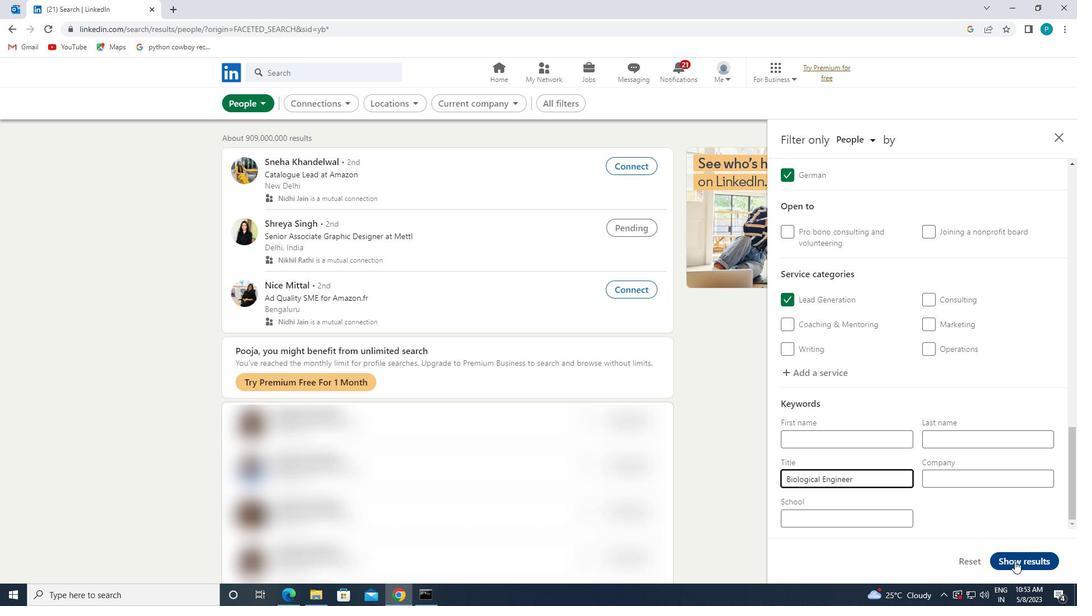 
Action: Mouse pressed left at (1014, 559)
Screenshot: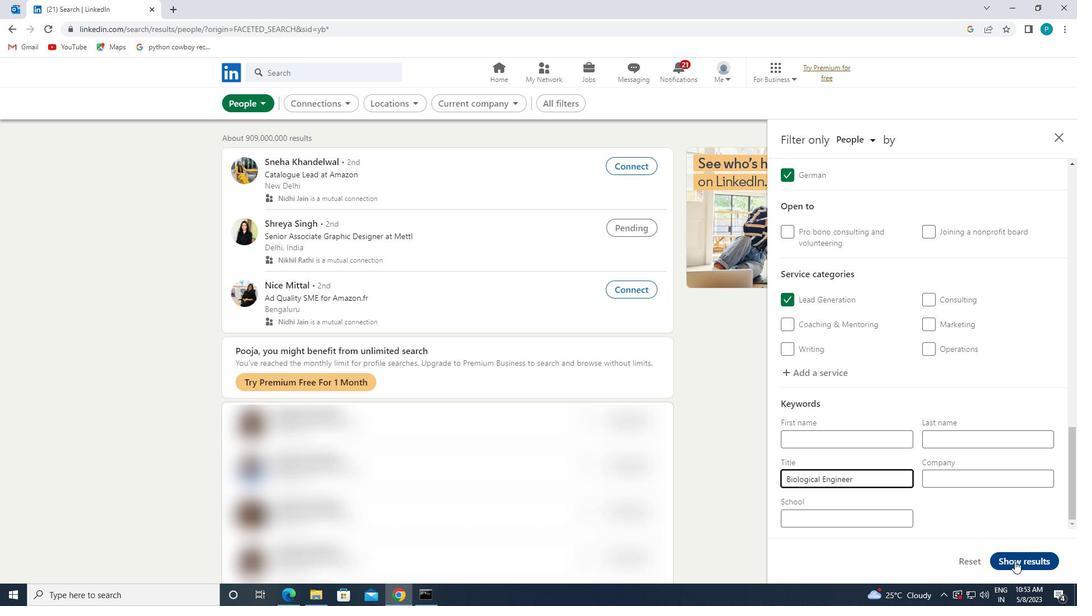 
